 Task: Find connections with filter location Dabou with filter topic #Websitewith filter profile language Potuguese with filter current company Air India Limited with filter school B H Gardi College of Engineering & Technology with filter industry Paper and Forest Product Manufacturing with filter service category Corporate Law with filter keywords title Carpenter
Action: Mouse moved to (528, 67)
Screenshot: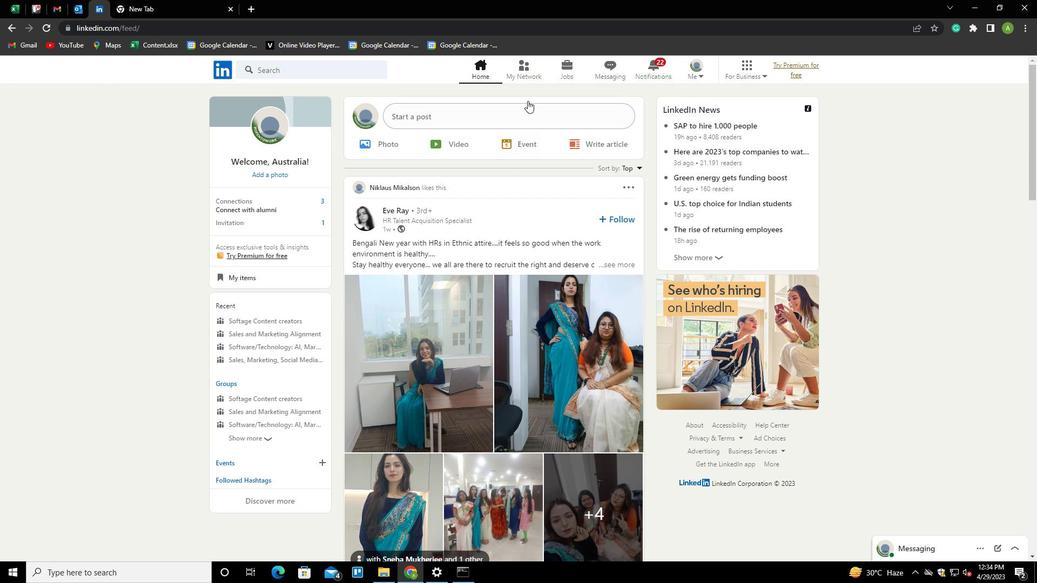 
Action: Mouse pressed left at (528, 67)
Screenshot: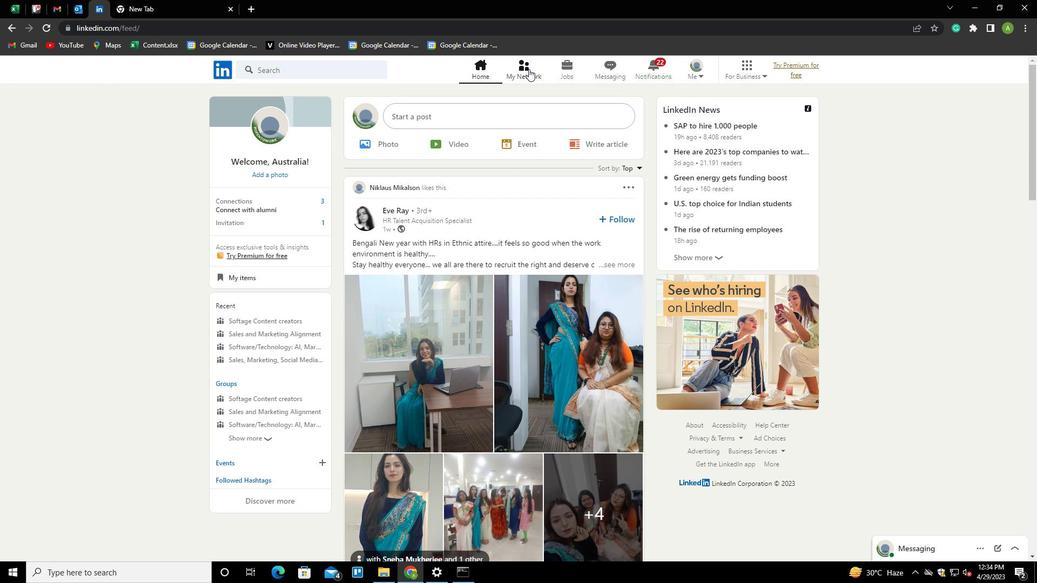 
Action: Mouse moved to (304, 129)
Screenshot: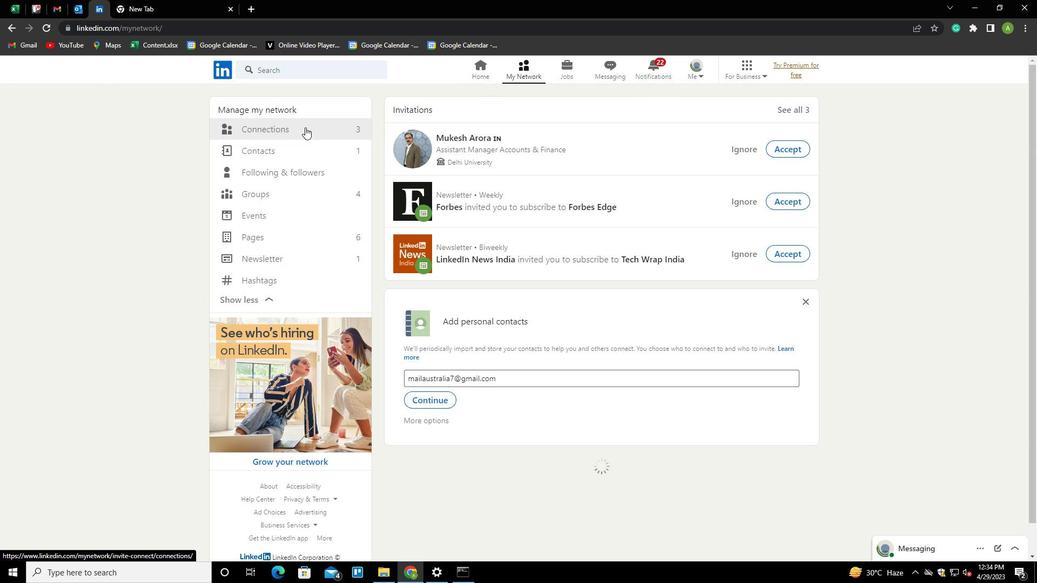
Action: Mouse pressed left at (304, 129)
Screenshot: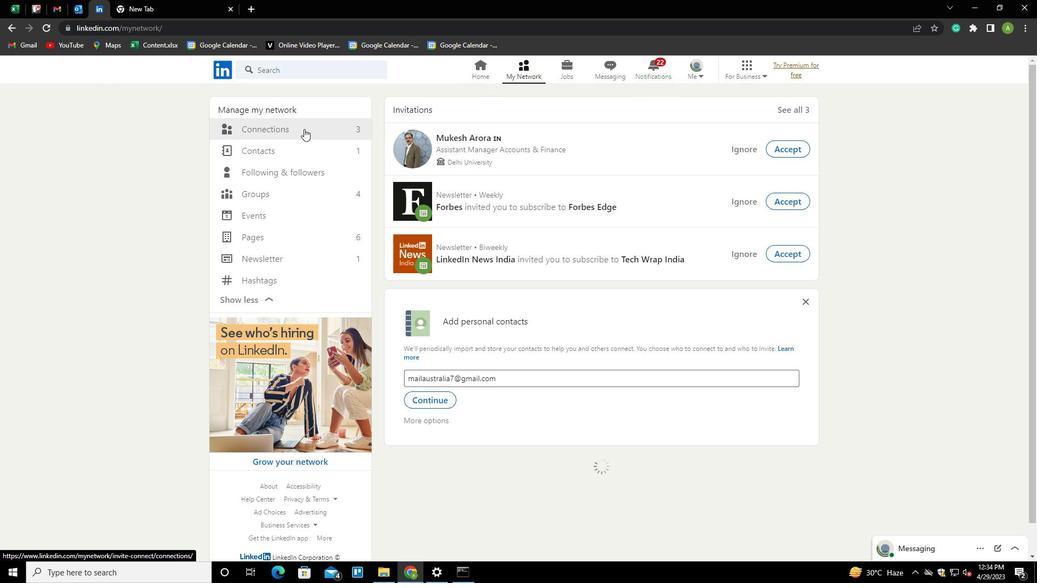 
Action: Mouse moved to (576, 130)
Screenshot: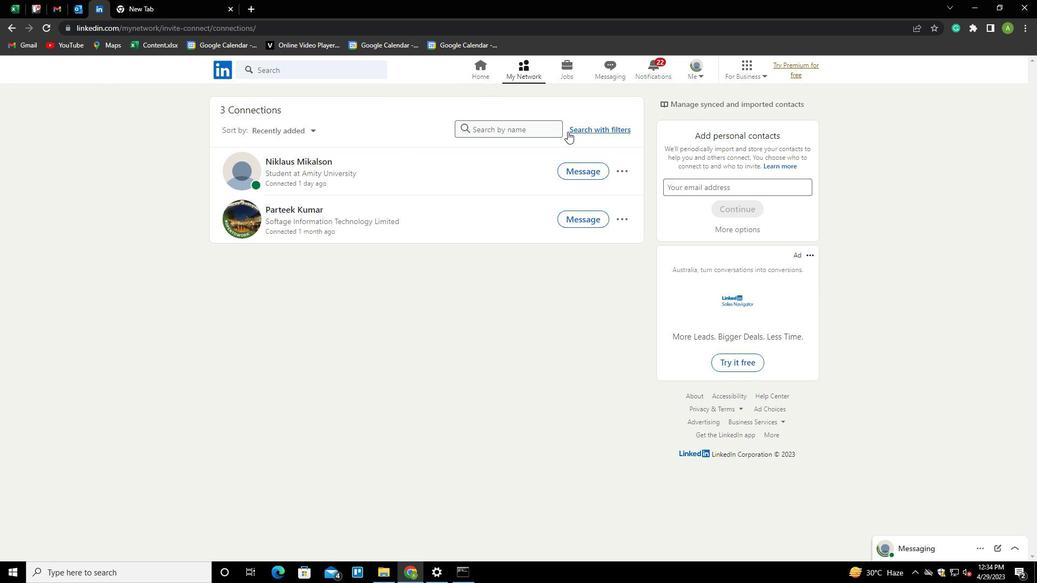 
Action: Mouse pressed left at (576, 130)
Screenshot: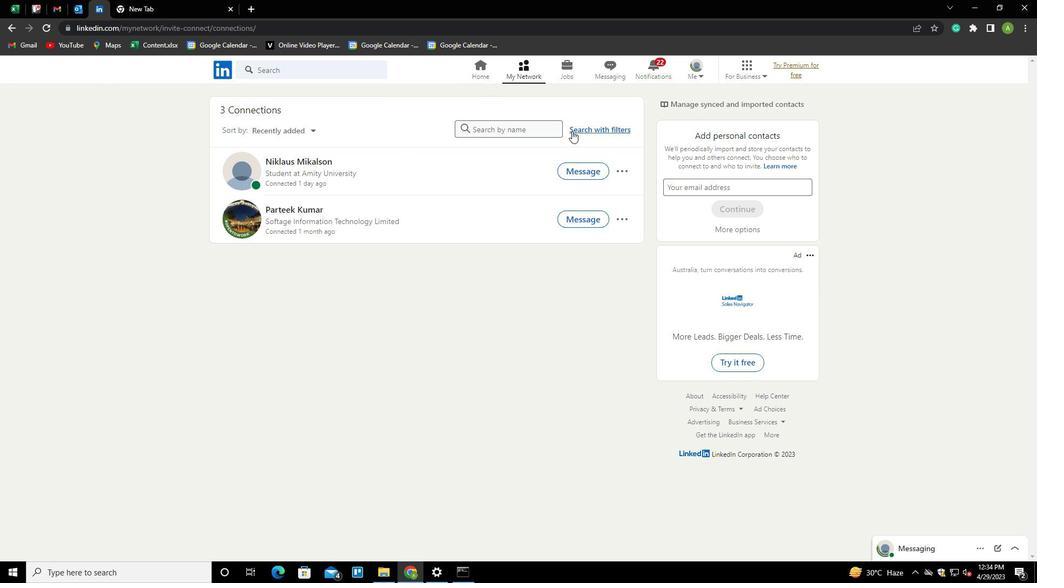 
Action: Mouse moved to (551, 102)
Screenshot: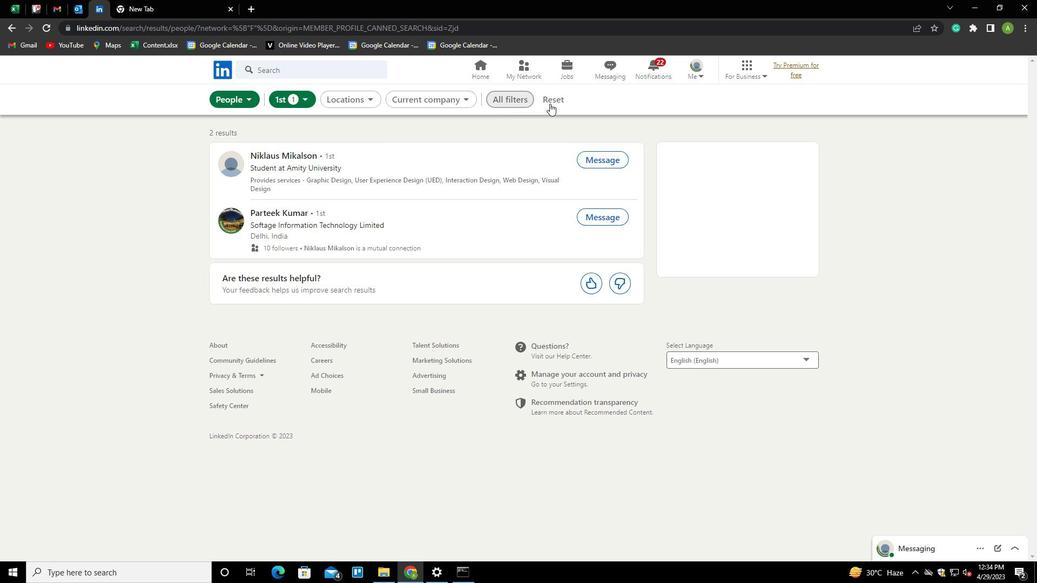 
Action: Mouse pressed left at (551, 102)
Screenshot: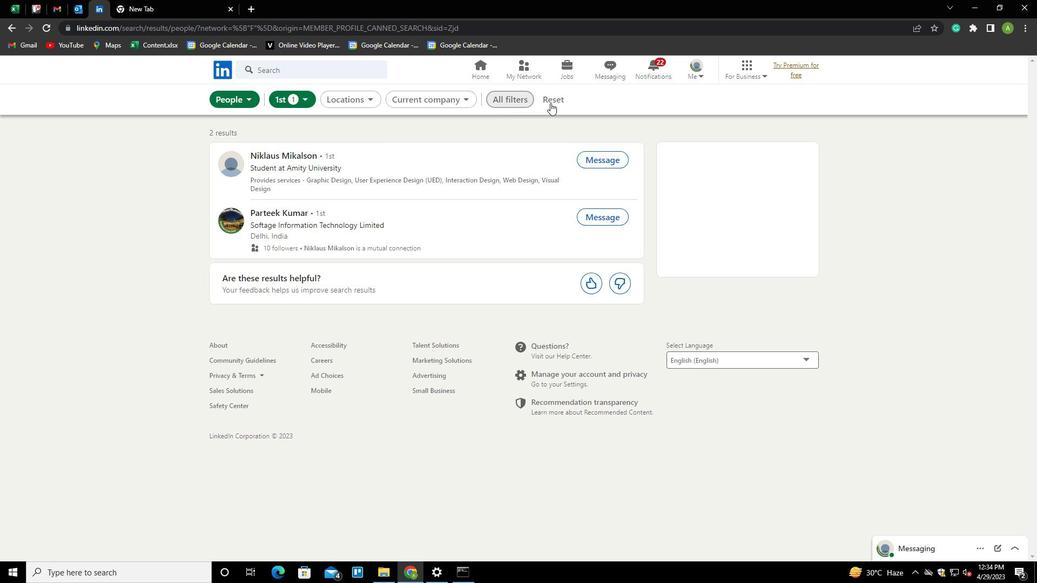 
Action: Mouse moved to (539, 98)
Screenshot: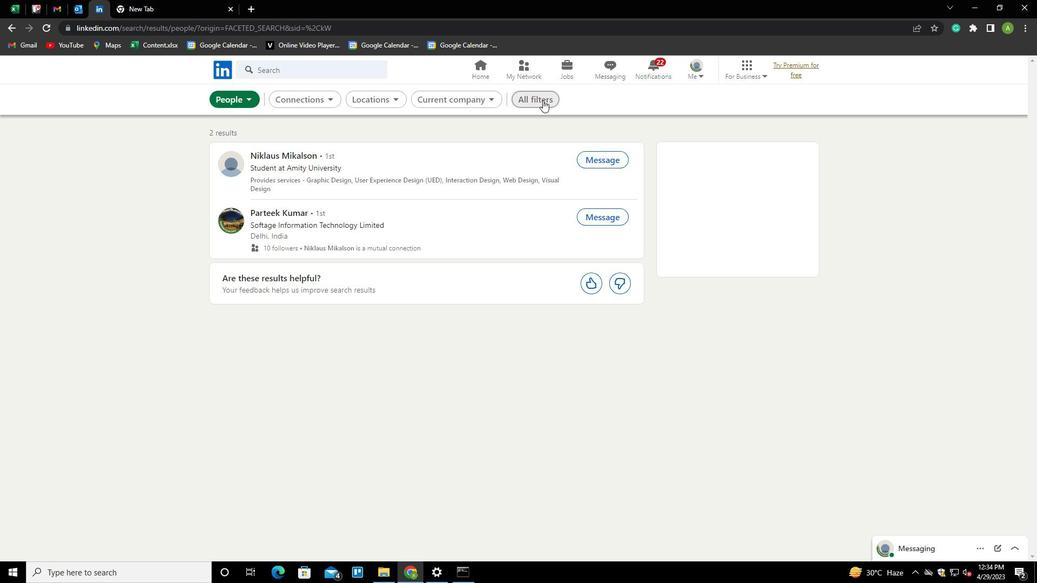 
Action: Mouse pressed left at (539, 98)
Screenshot: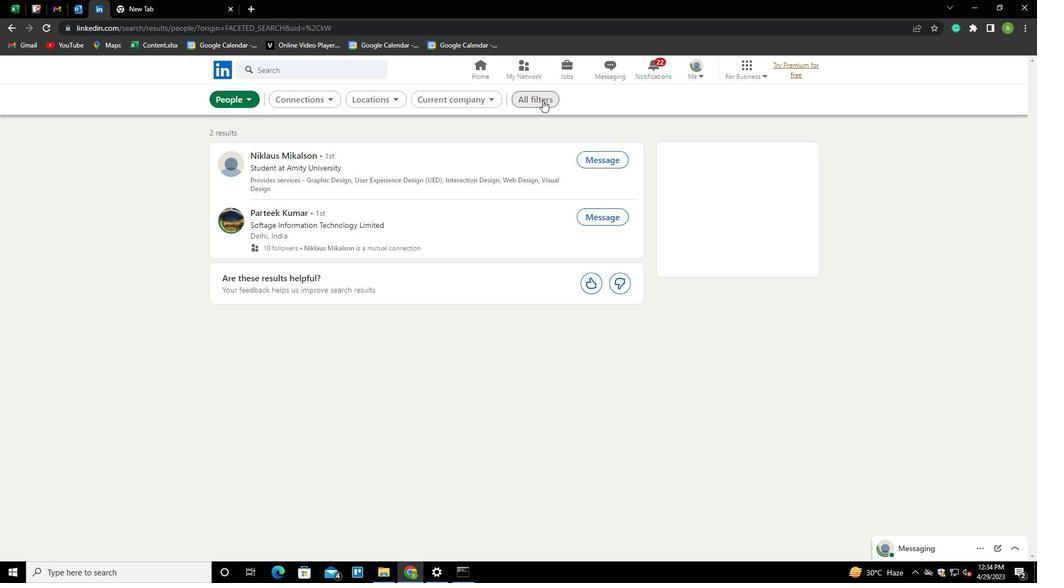 
Action: Mouse moved to (848, 299)
Screenshot: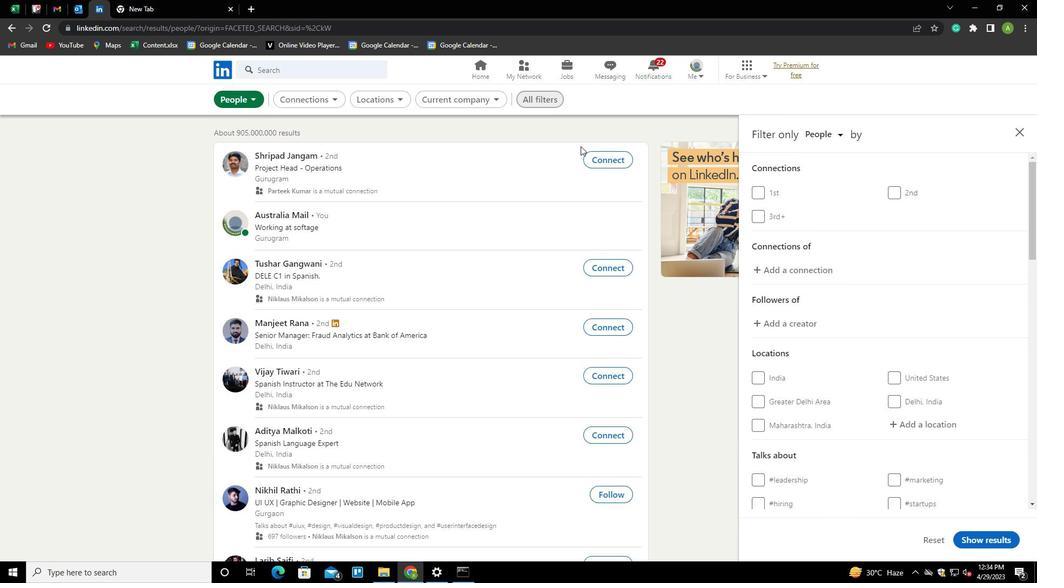 
Action: Mouse scrolled (848, 299) with delta (0, 0)
Screenshot: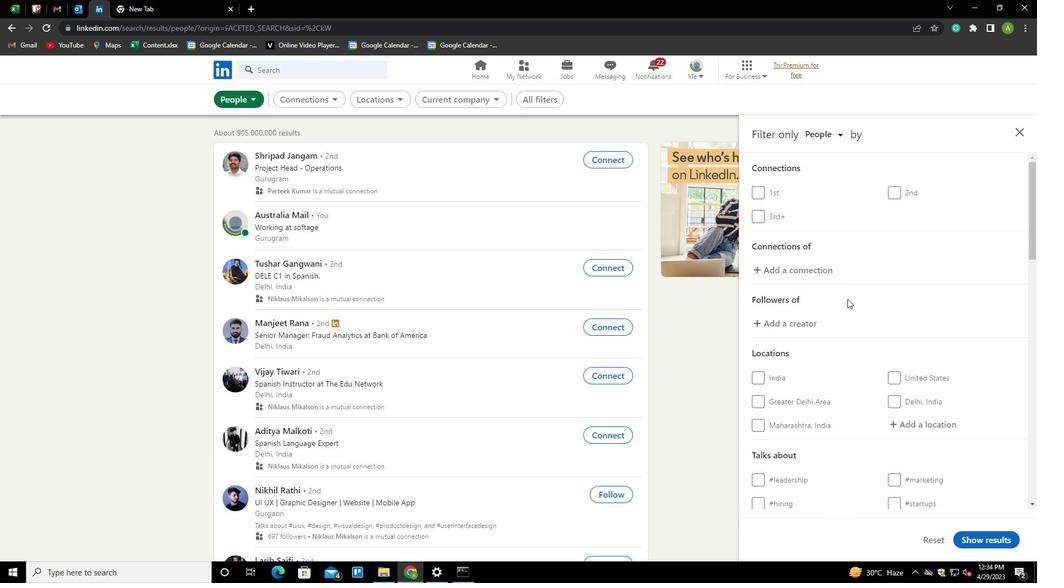 
Action: Mouse scrolled (848, 299) with delta (0, 0)
Screenshot: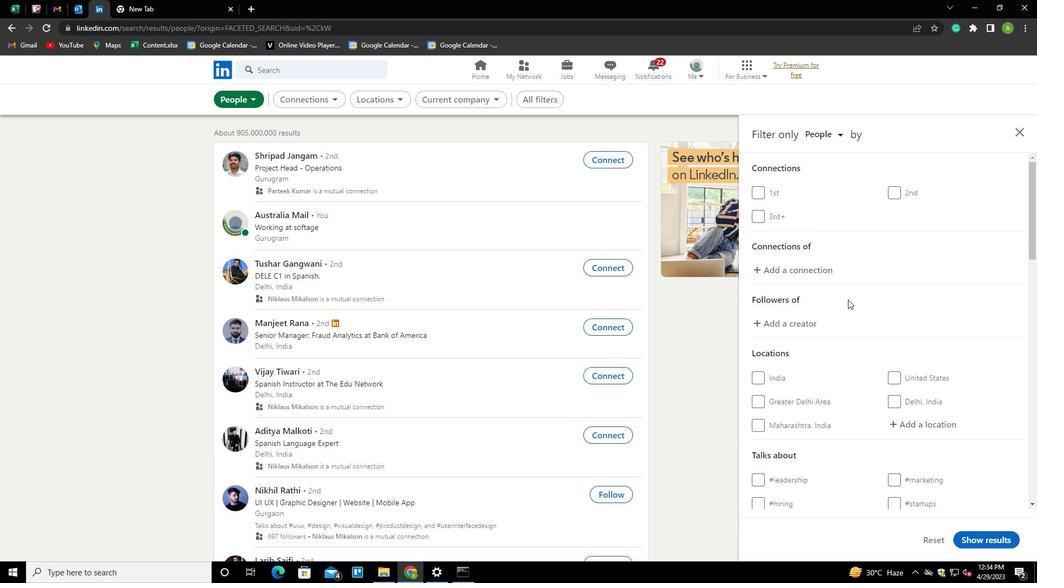 
Action: Mouse scrolled (848, 299) with delta (0, 0)
Screenshot: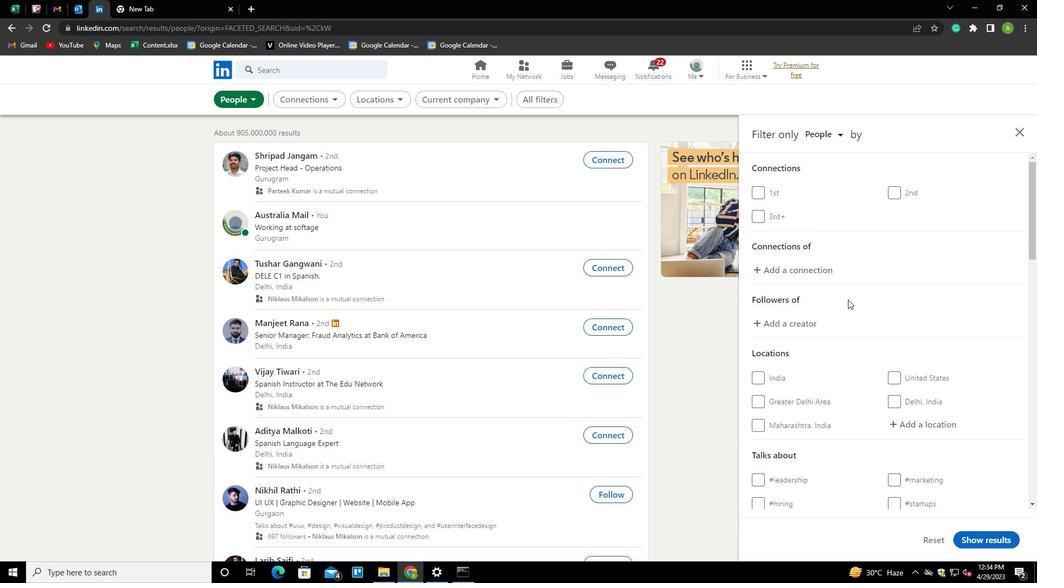 
Action: Mouse scrolled (848, 299) with delta (0, 0)
Screenshot: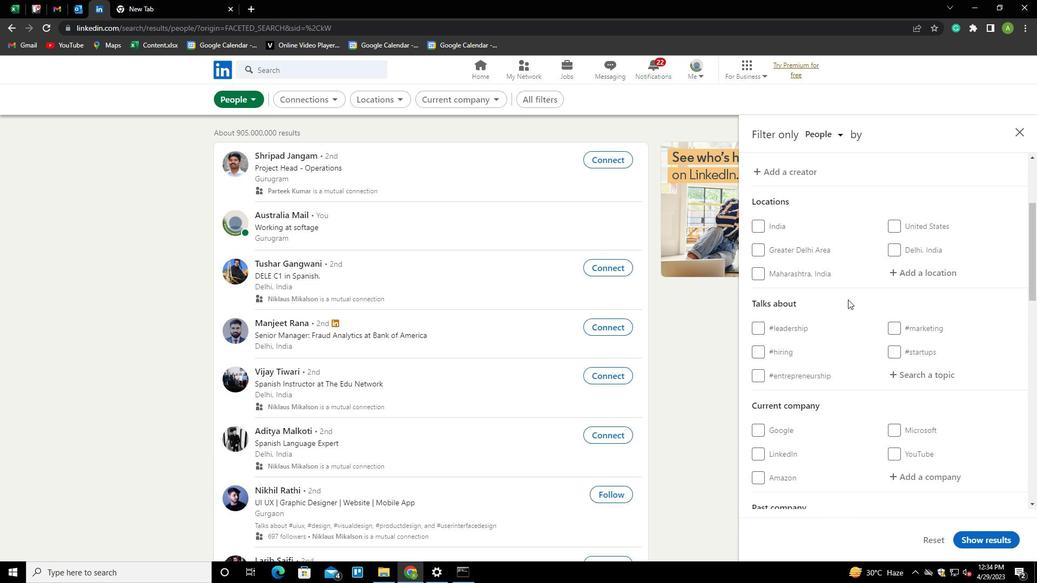 
Action: Mouse moved to (906, 209)
Screenshot: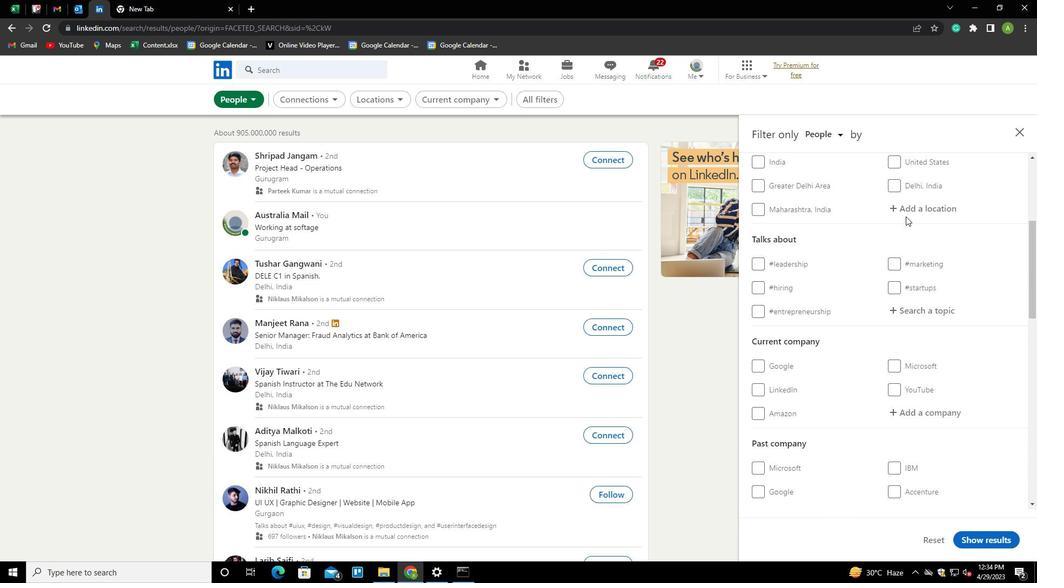 
Action: Mouse pressed left at (906, 209)
Screenshot: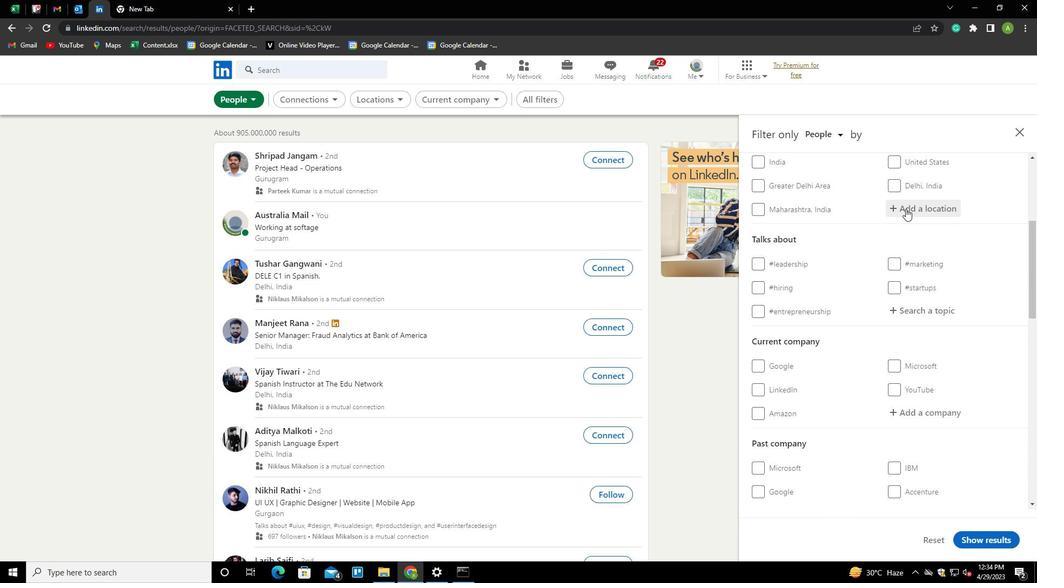 
Action: Mouse moved to (914, 212)
Screenshot: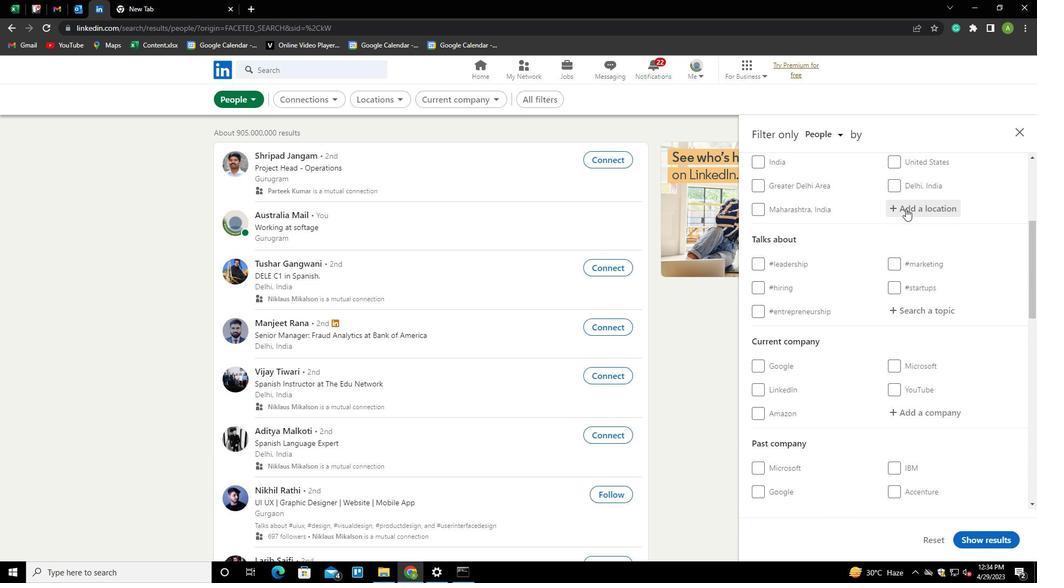 
Action: Mouse pressed left at (914, 212)
Screenshot: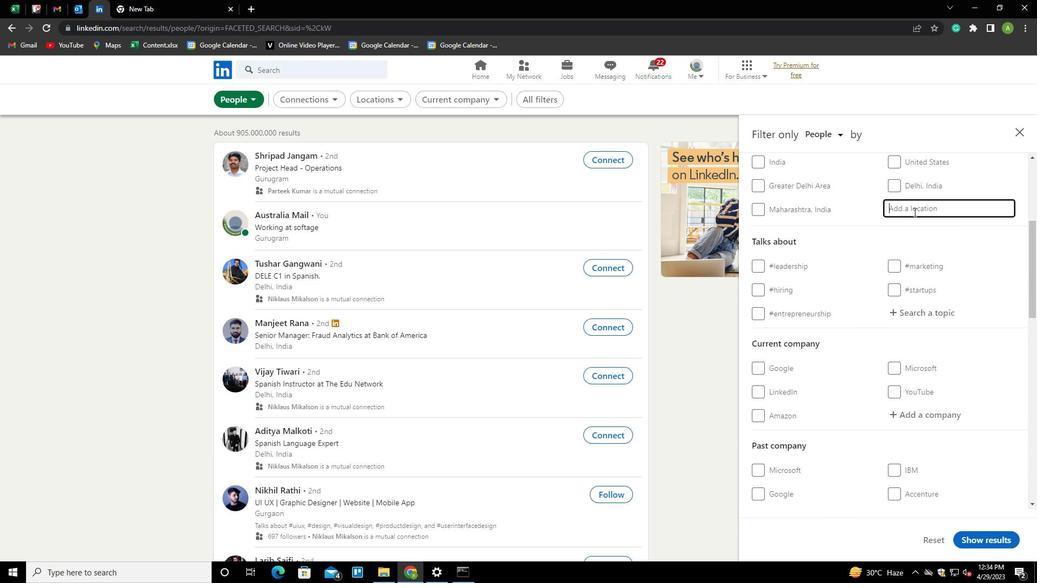 
Action: Key pressed <Key.shift>DABOU
Screenshot: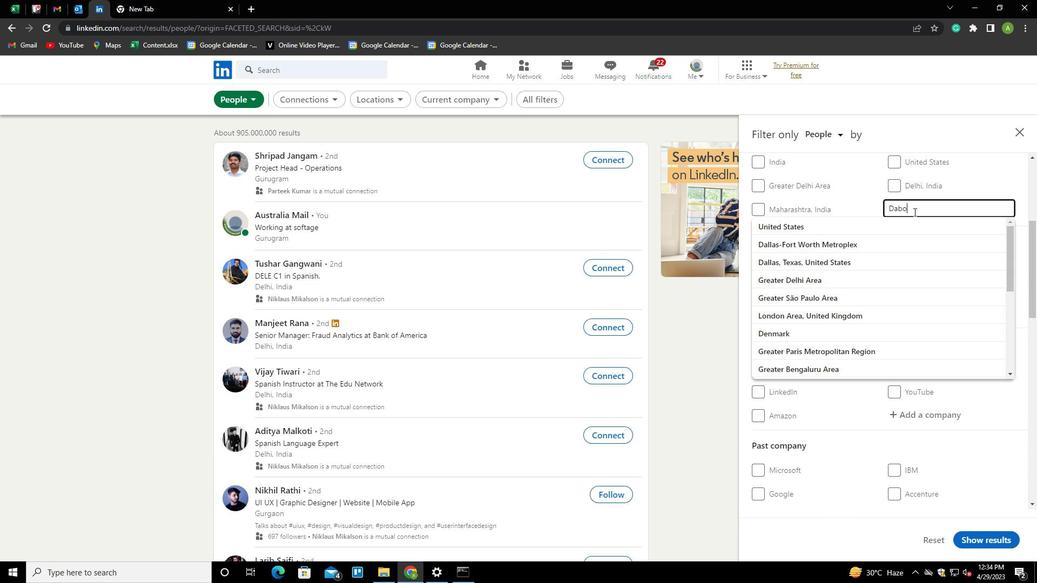 
Action: Mouse moved to (994, 178)
Screenshot: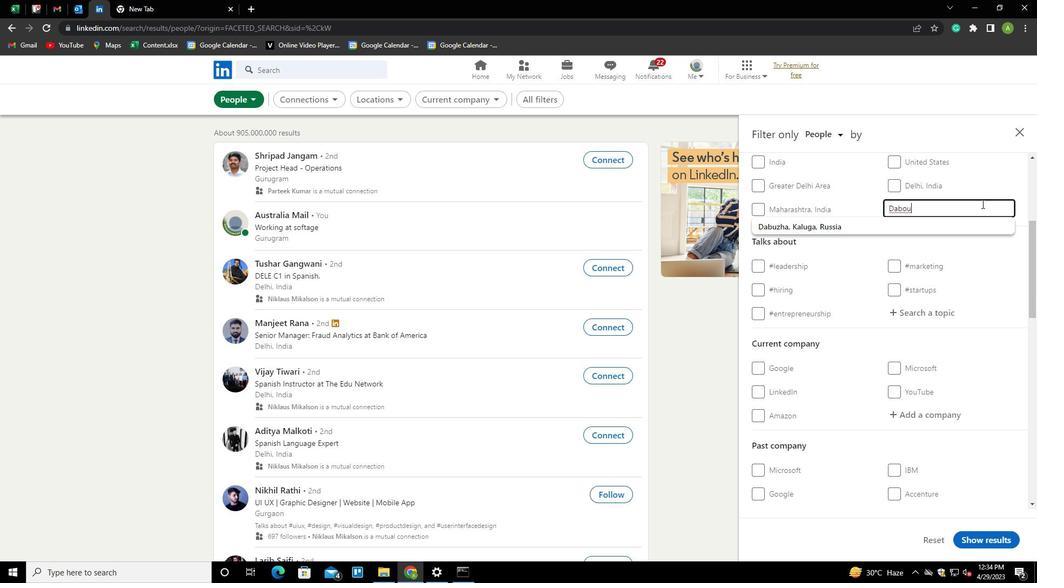 
Action: Mouse pressed left at (994, 178)
Screenshot: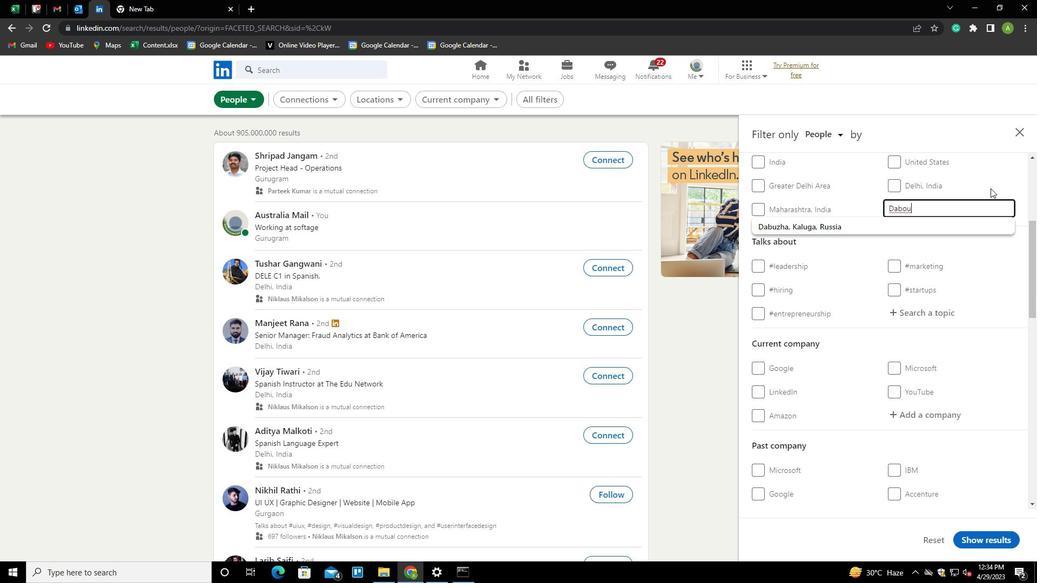 
Action: Mouse moved to (956, 311)
Screenshot: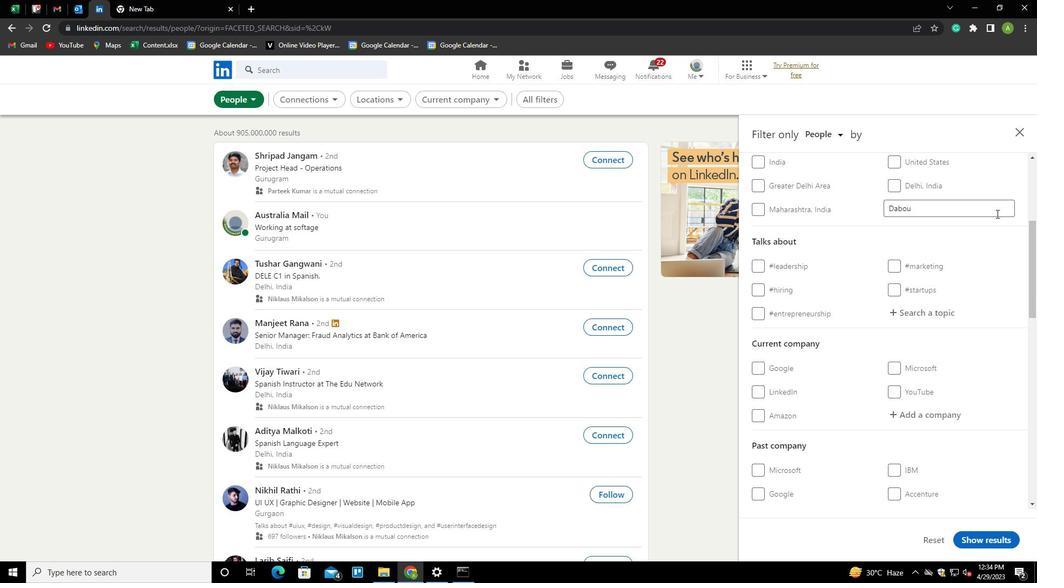 
Action: Mouse scrolled (956, 310) with delta (0, 0)
Screenshot: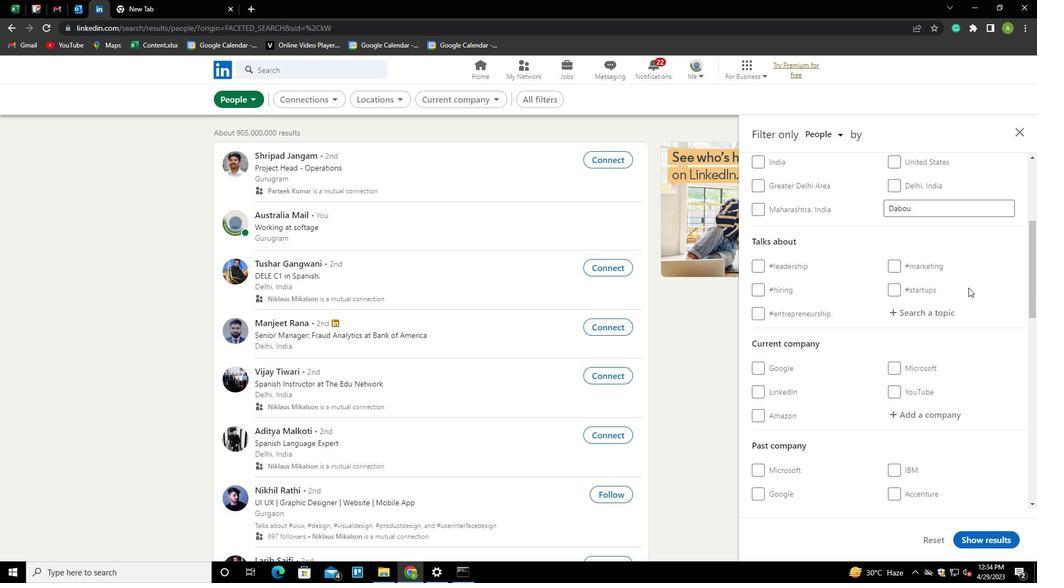 
Action: Mouse moved to (923, 263)
Screenshot: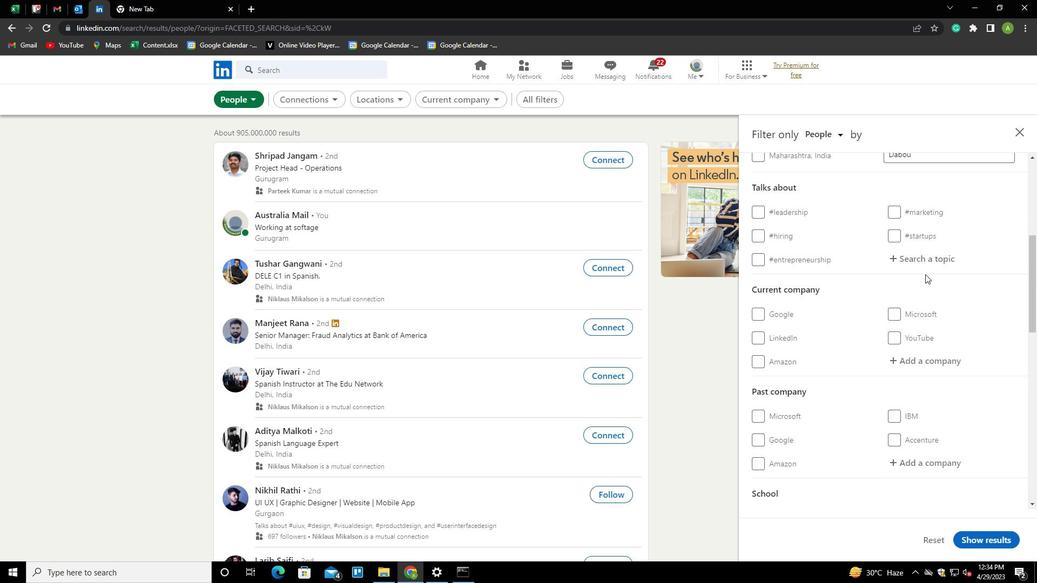 
Action: Mouse pressed left at (923, 263)
Screenshot: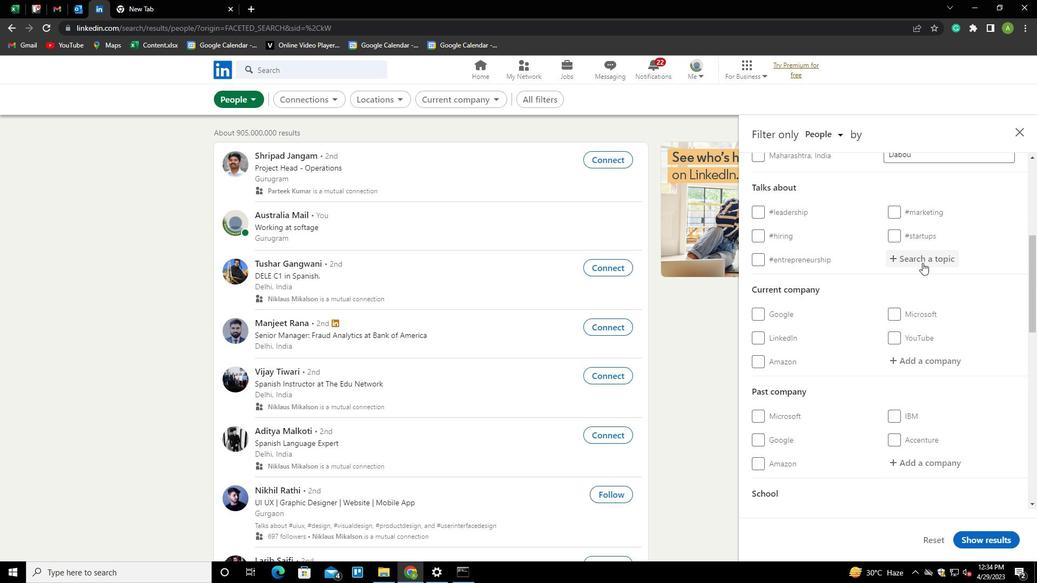 
Action: Mouse moved to (930, 259)
Screenshot: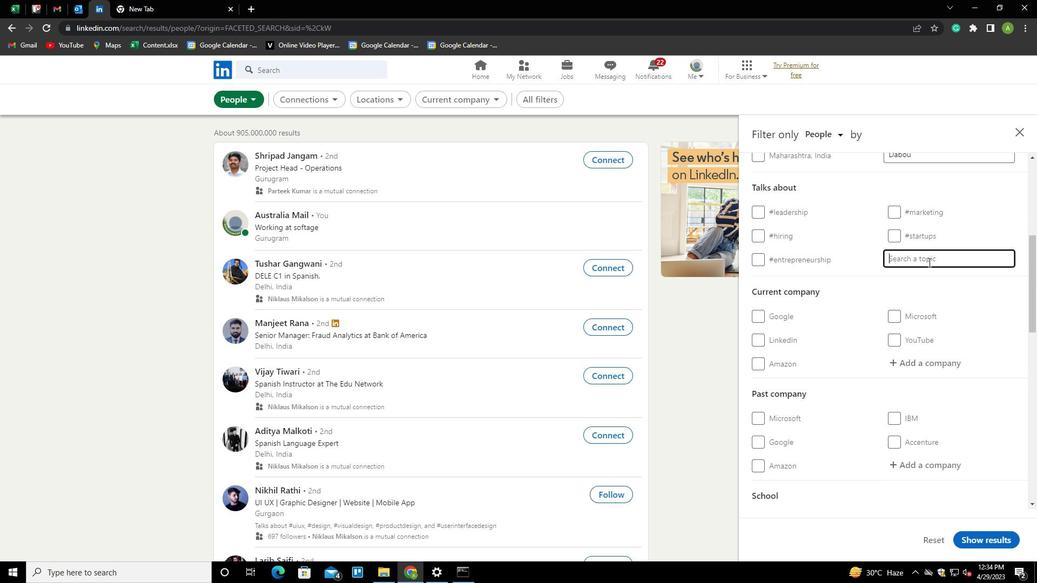 
Action: Mouse pressed left at (930, 259)
Screenshot: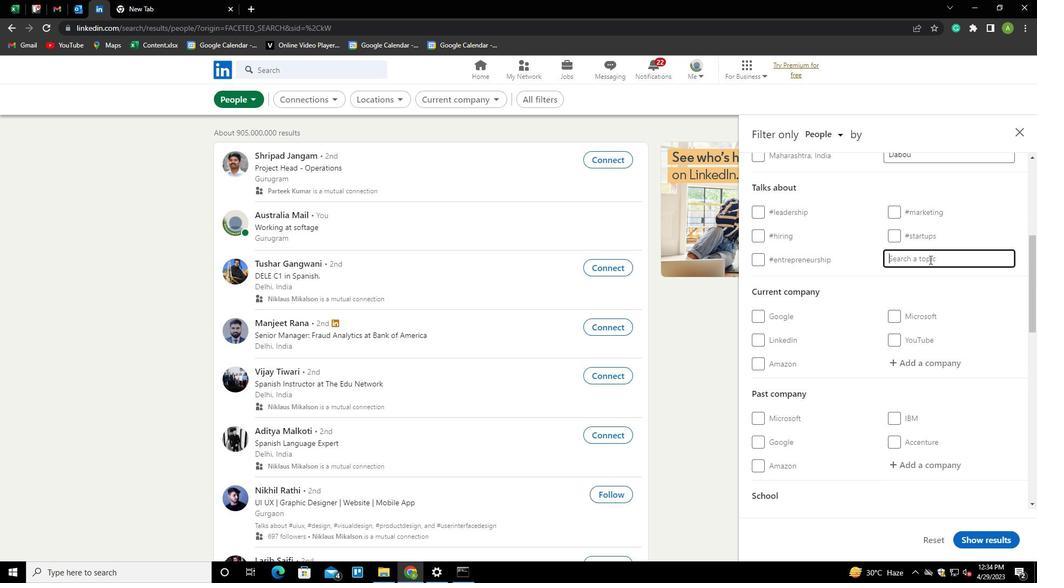 
Action: Key pressed <Key.shift>WEBSITE<Key.down><Key.enter>
Screenshot: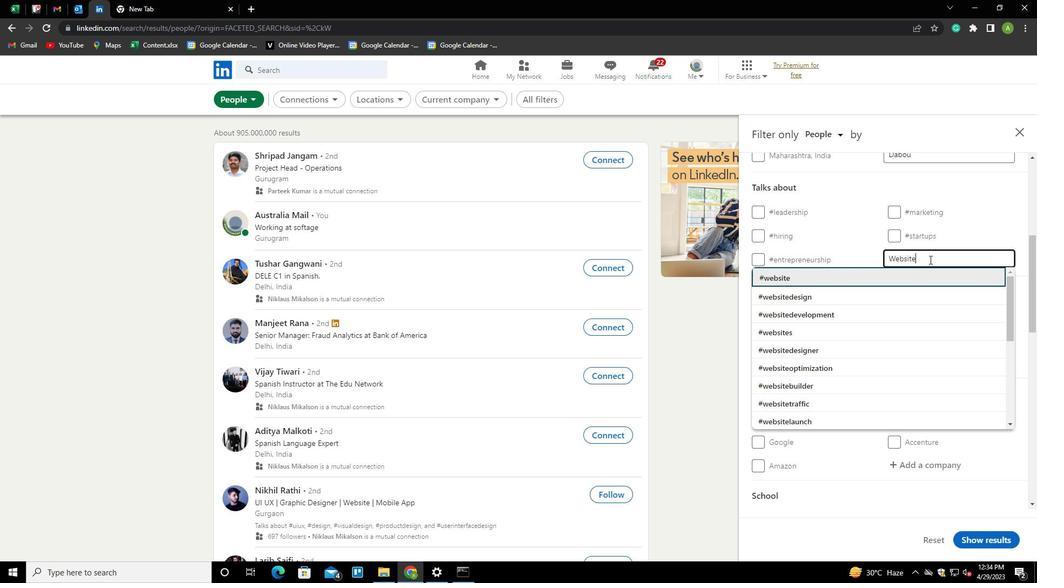 
Action: Mouse scrolled (930, 259) with delta (0, 0)
Screenshot: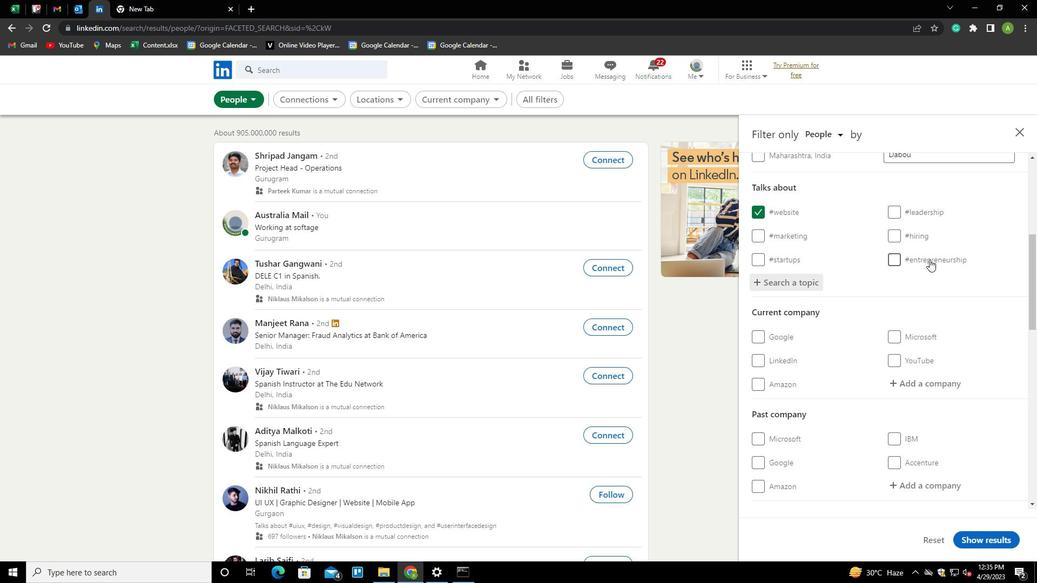 
Action: Mouse scrolled (930, 259) with delta (0, 0)
Screenshot: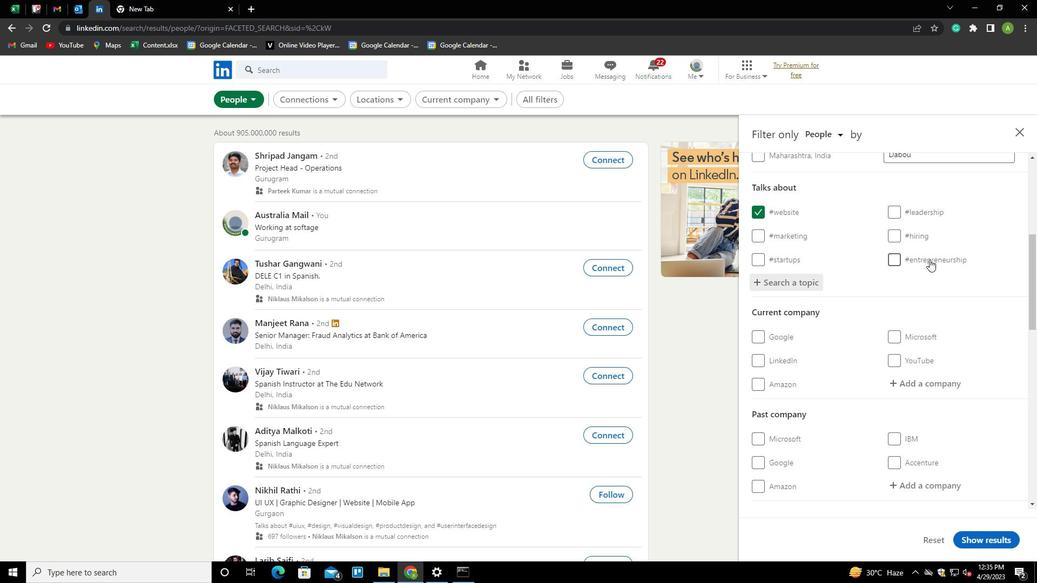 
Action: Mouse scrolled (930, 259) with delta (0, 0)
Screenshot: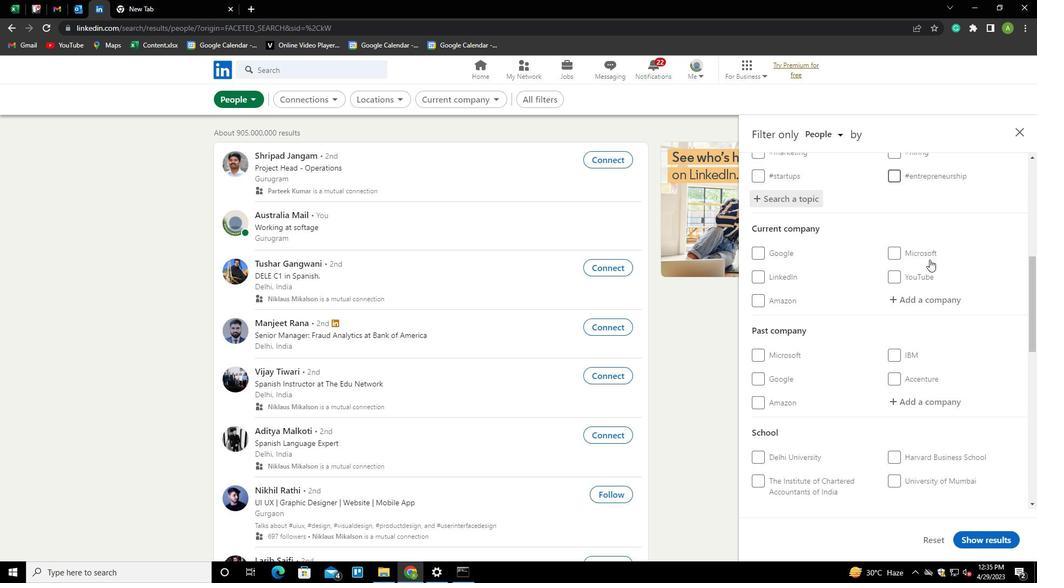 
Action: Mouse scrolled (930, 259) with delta (0, 0)
Screenshot: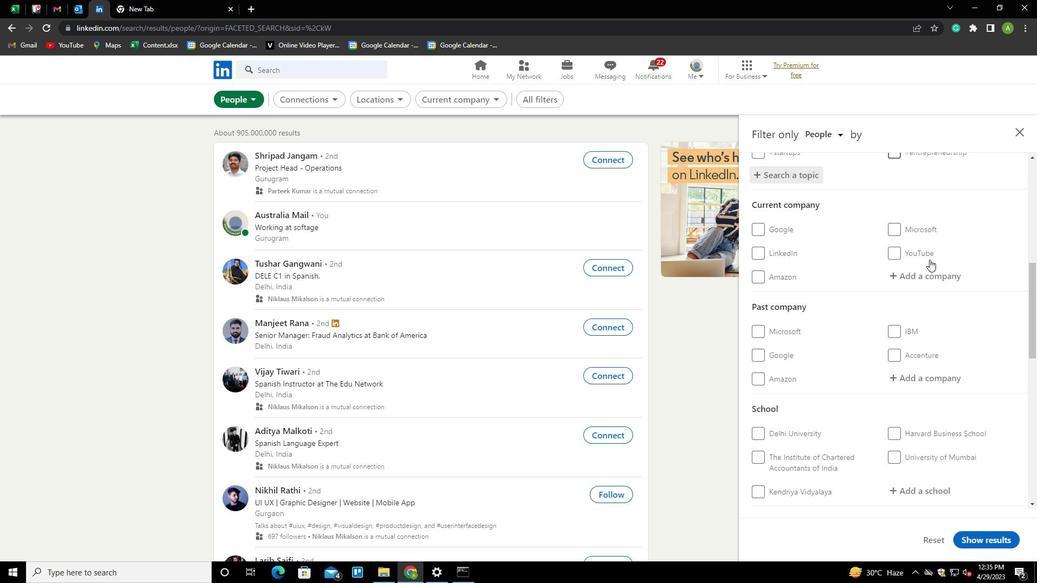 
Action: Mouse scrolled (930, 259) with delta (0, 0)
Screenshot: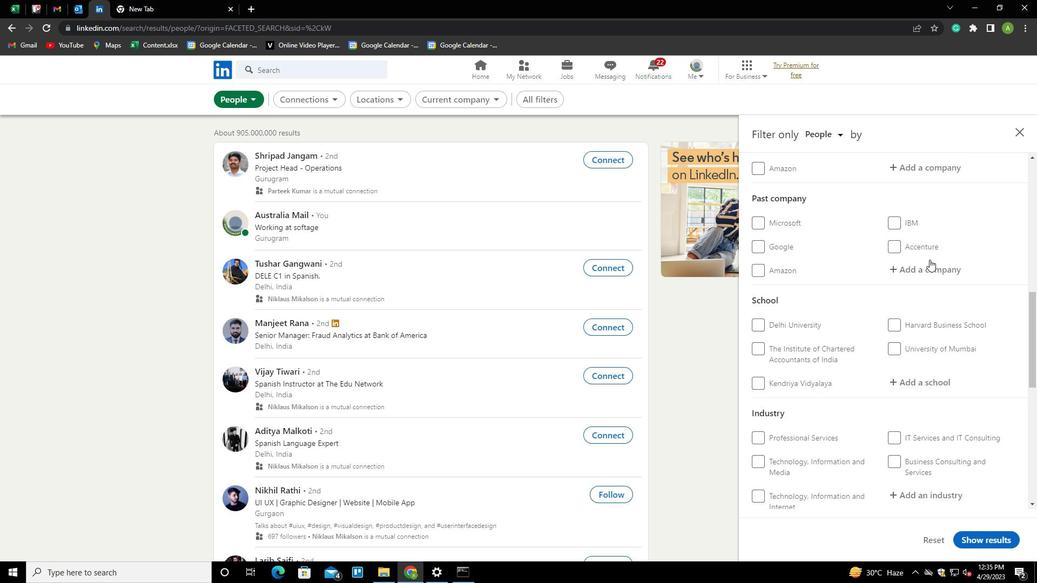 
Action: Mouse scrolled (930, 259) with delta (0, 0)
Screenshot: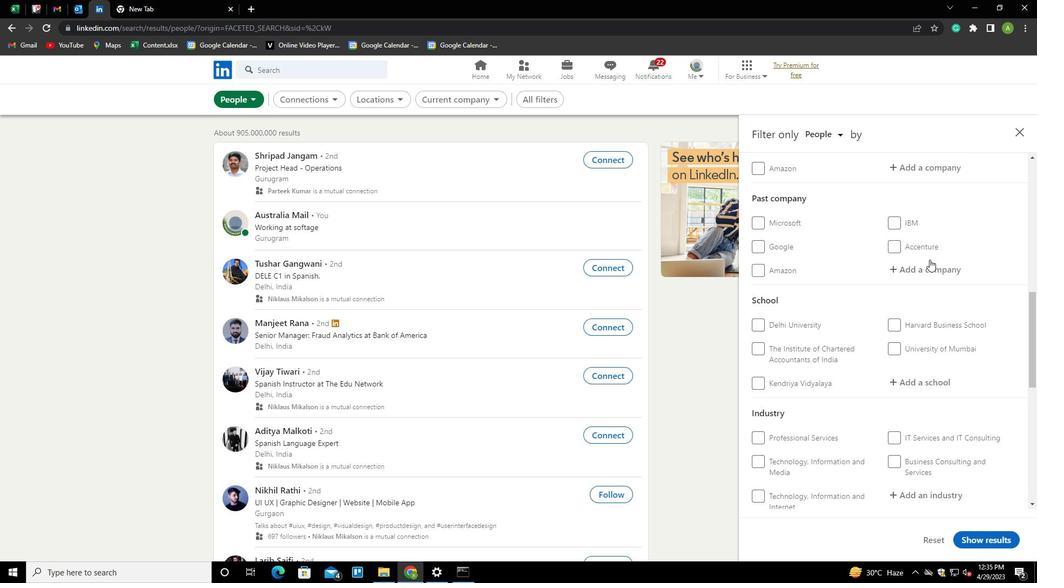 
Action: Mouse scrolled (930, 259) with delta (0, 0)
Screenshot: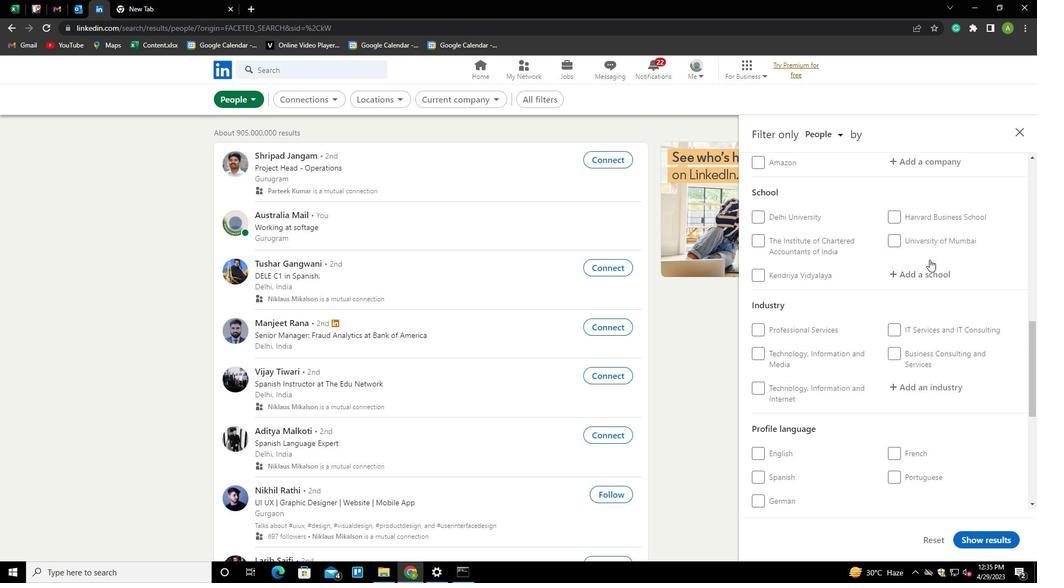 
Action: Mouse scrolled (930, 259) with delta (0, 0)
Screenshot: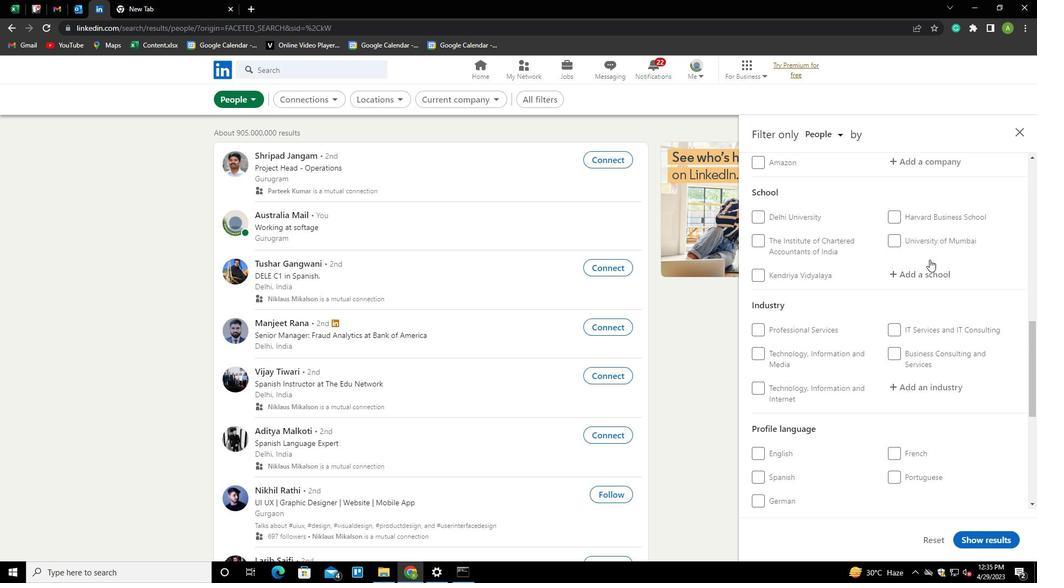 
Action: Mouse moved to (910, 372)
Screenshot: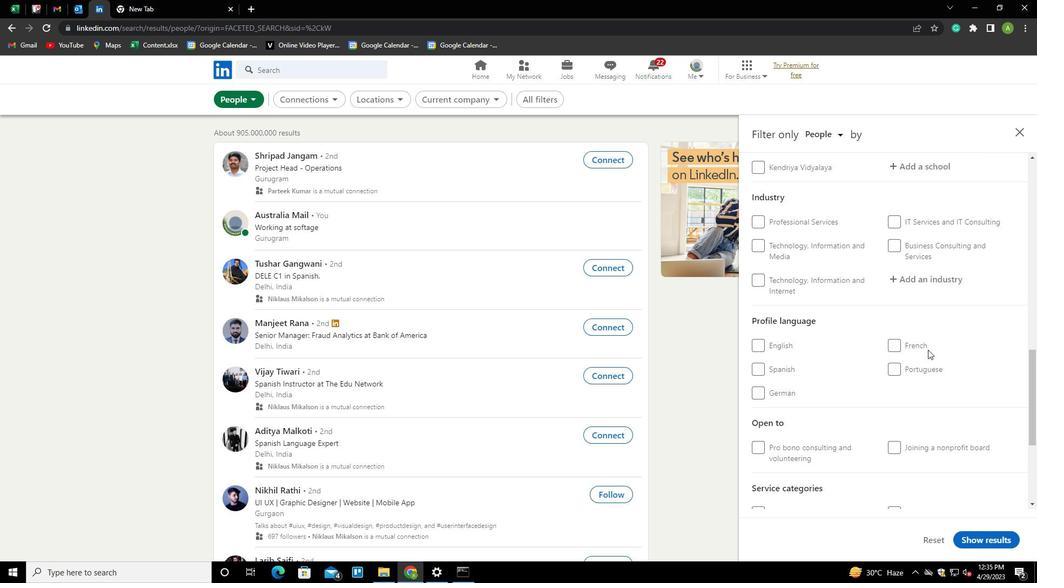 
Action: Mouse pressed left at (910, 372)
Screenshot: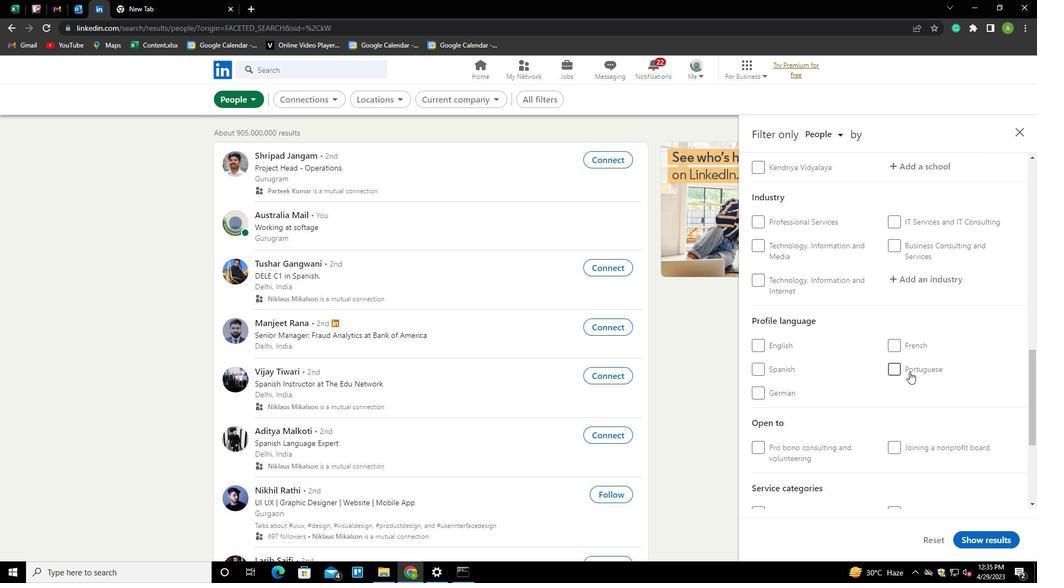 
Action: Mouse moved to (947, 358)
Screenshot: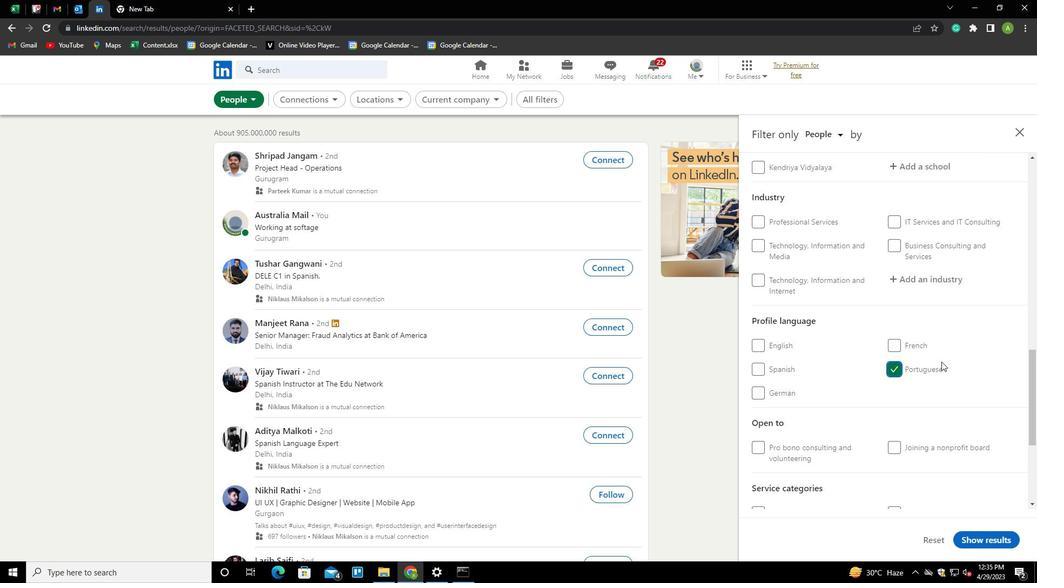
Action: Mouse scrolled (947, 359) with delta (0, 0)
Screenshot: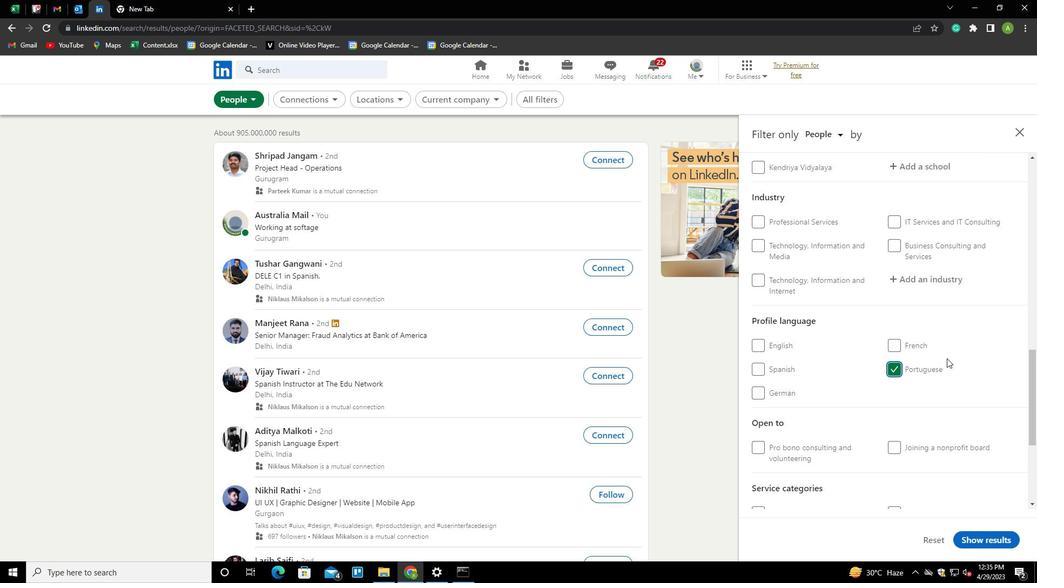 
Action: Mouse scrolled (947, 359) with delta (0, 0)
Screenshot: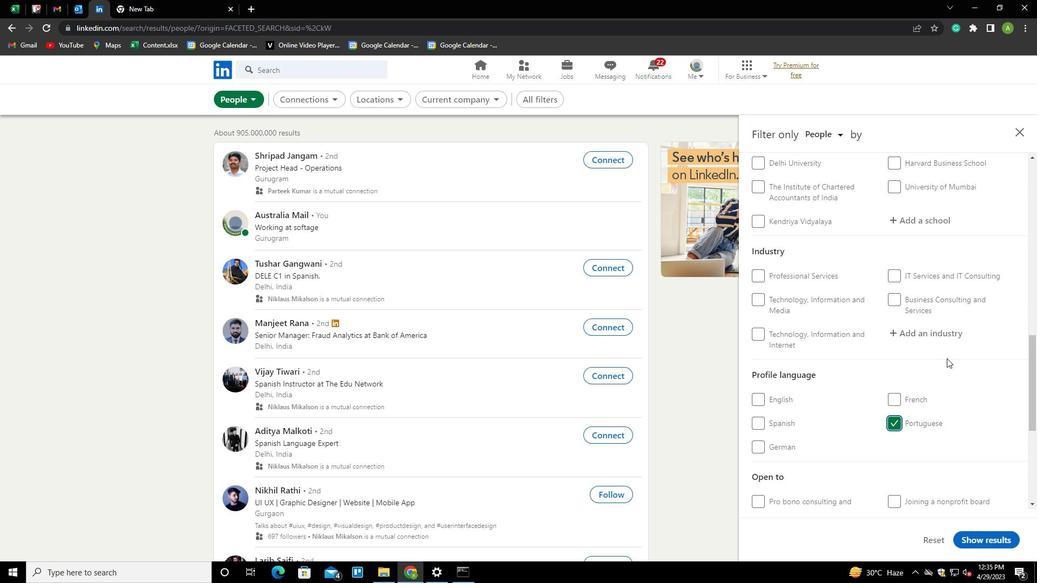 
Action: Mouse scrolled (947, 359) with delta (0, 0)
Screenshot: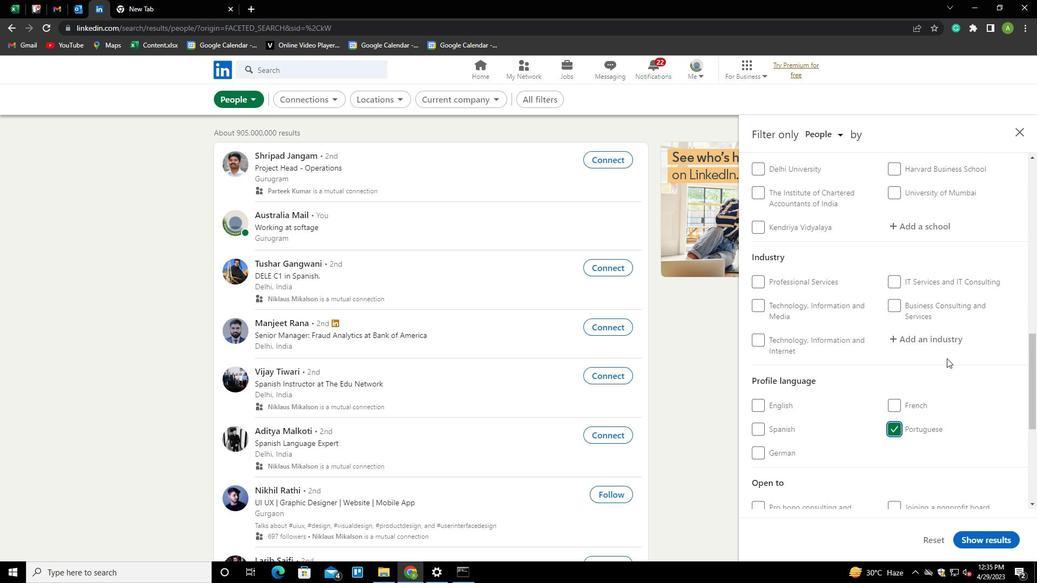 
Action: Mouse scrolled (947, 359) with delta (0, 0)
Screenshot: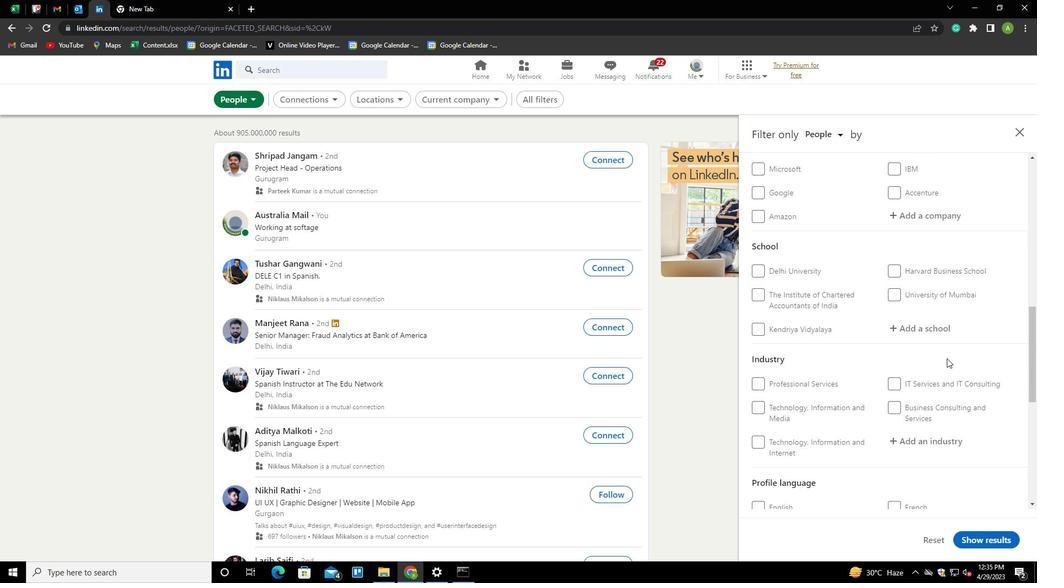 
Action: Mouse scrolled (947, 359) with delta (0, 0)
Screenshot: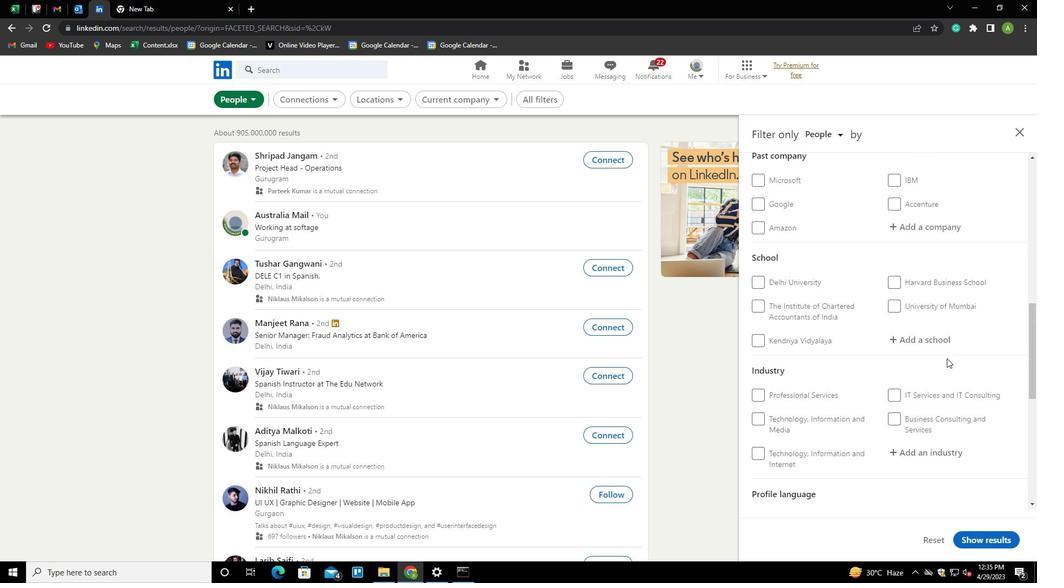 
Action: Mouse scrolled (947, 359) with delta (0, 0)
Screenshot: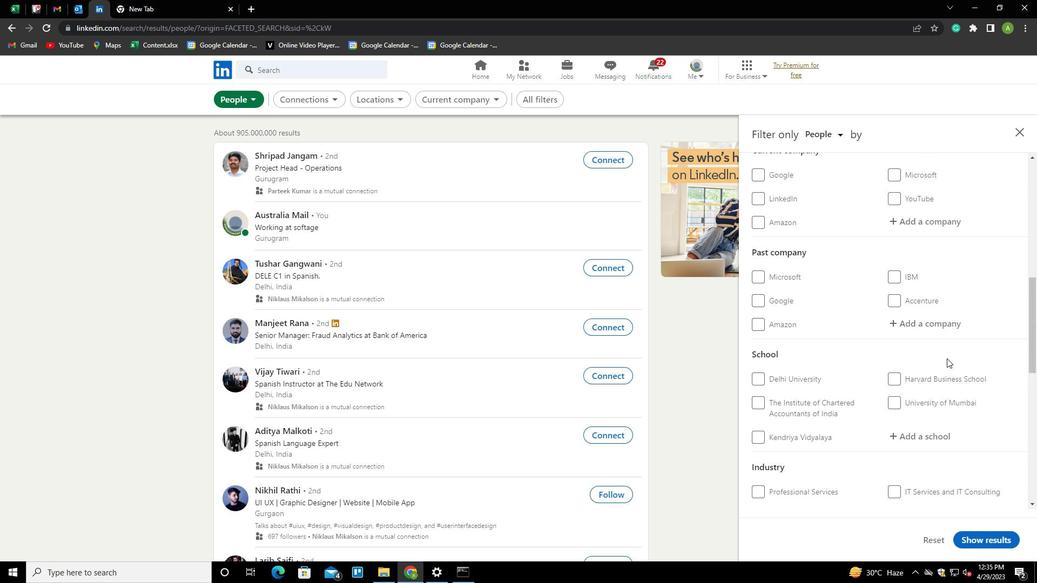 
Action: Mouse scrolled (947, 359) with delta (0, 0)
Screenshot: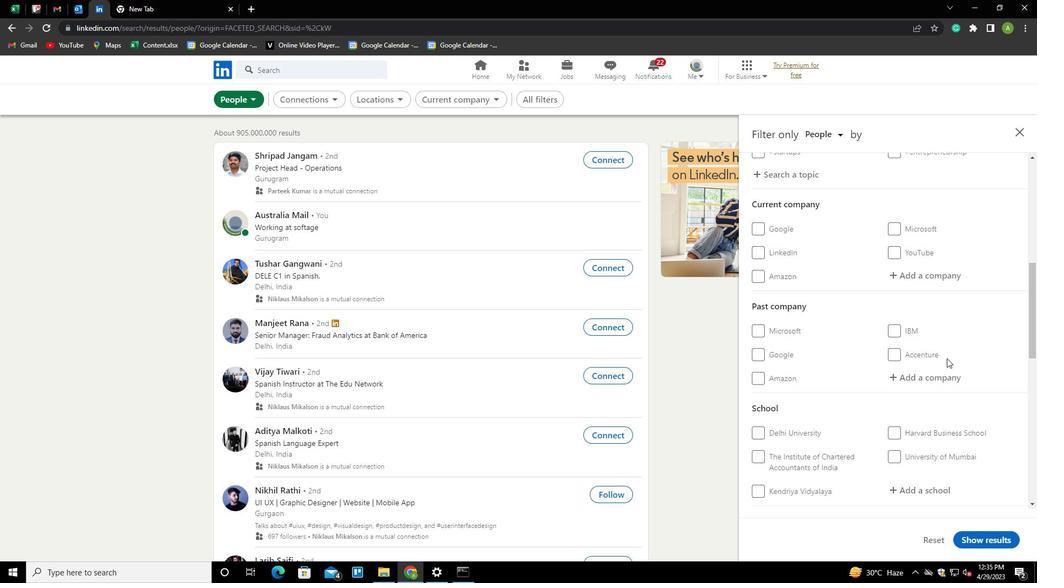 
Action: Mouse scrolled (947, 359) with delta (0, 0)
Screenshot: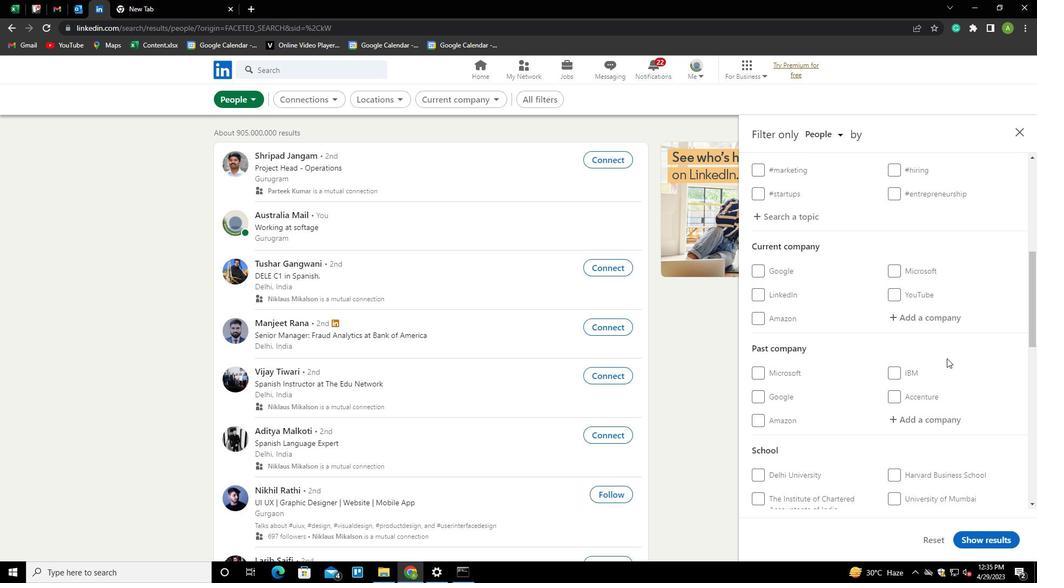 
Action: Mouse moved to (938, 378)
Screenshot: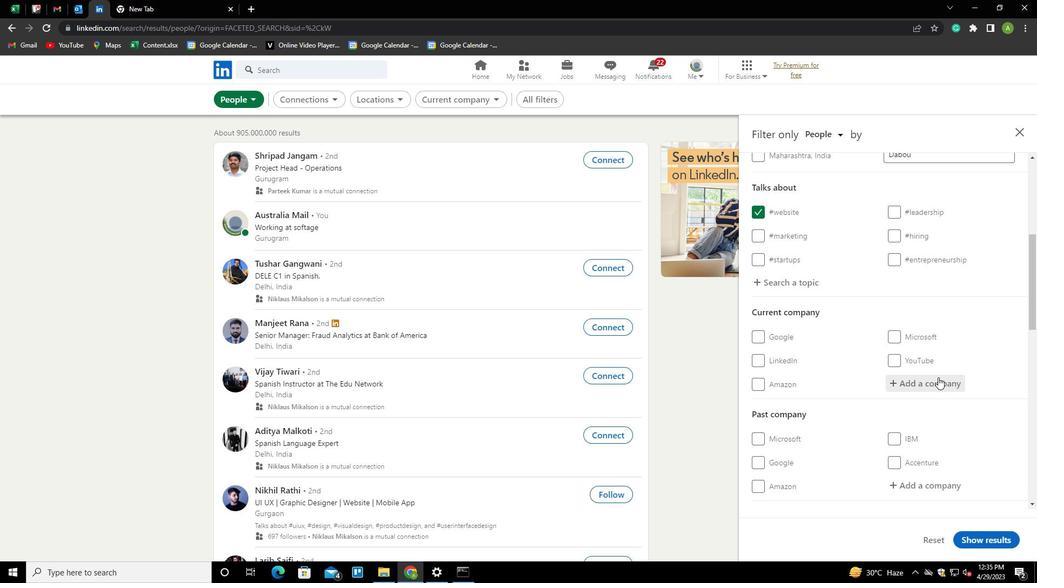 
Action: Mouse pressed left at (938, 378)
Screenshot: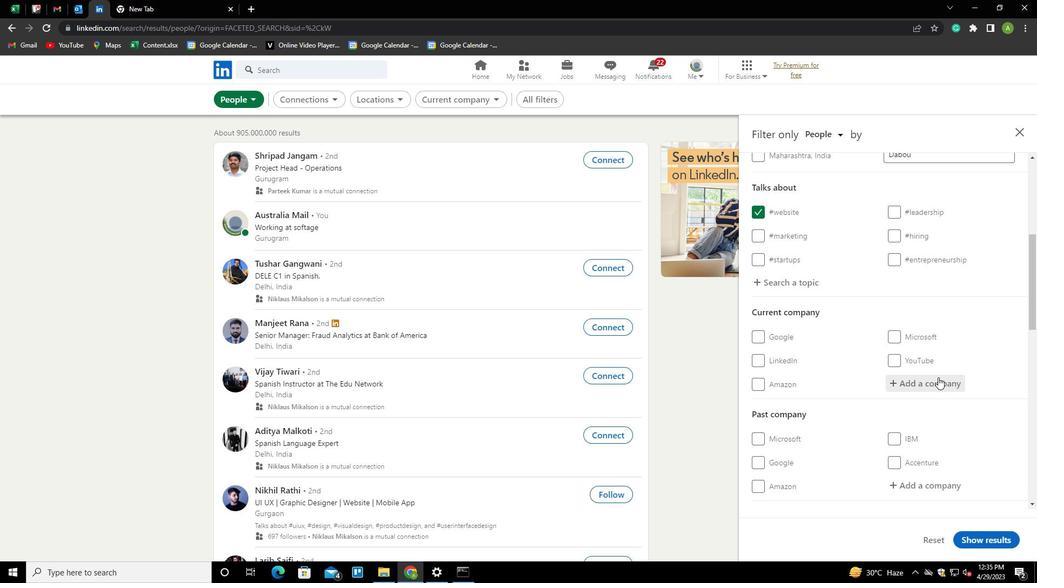 
Action: Key pressed <Key.shift>AIR<Key.space><Key.shift>IND<Key.backspace><Key.backspace>NDIA<Key.down><Key.enter>
Screenshot: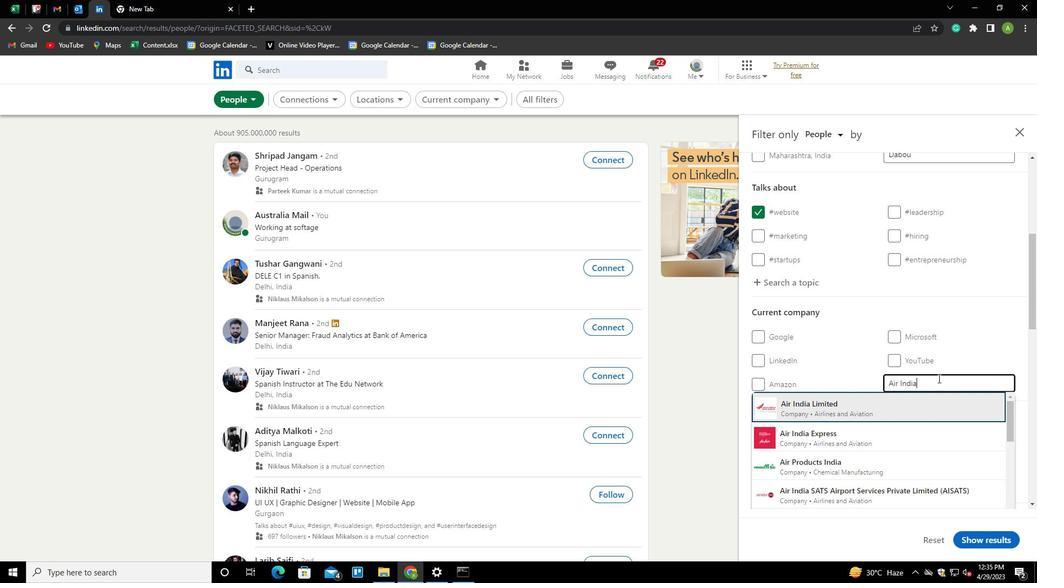 
Action: Mouse scrolled (938, 378) with delta (0, 0)
Screenshot: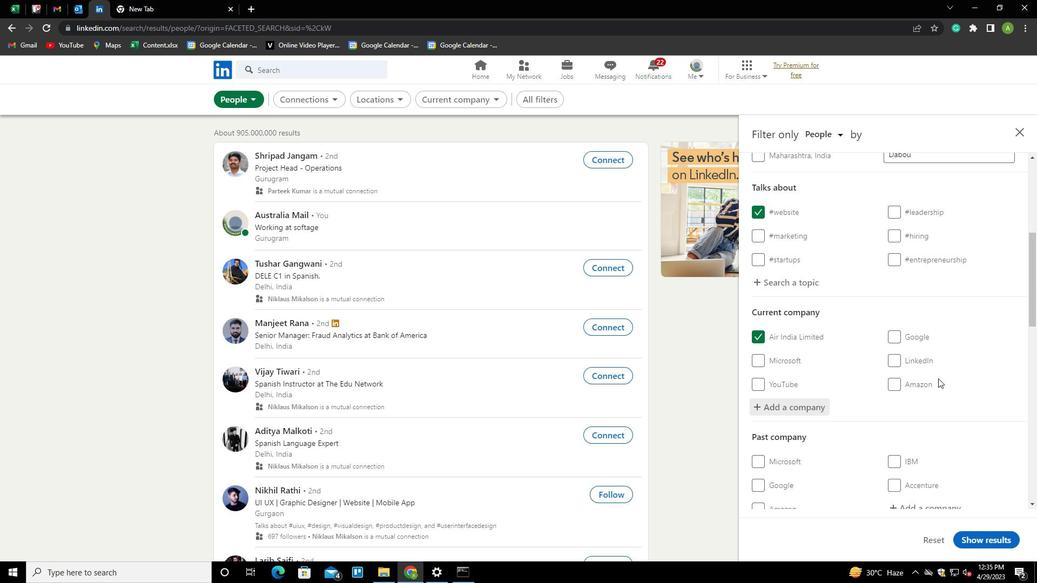 
Action: Mouse scrolled (938, 378) with delta (0, 0)
Screenshot: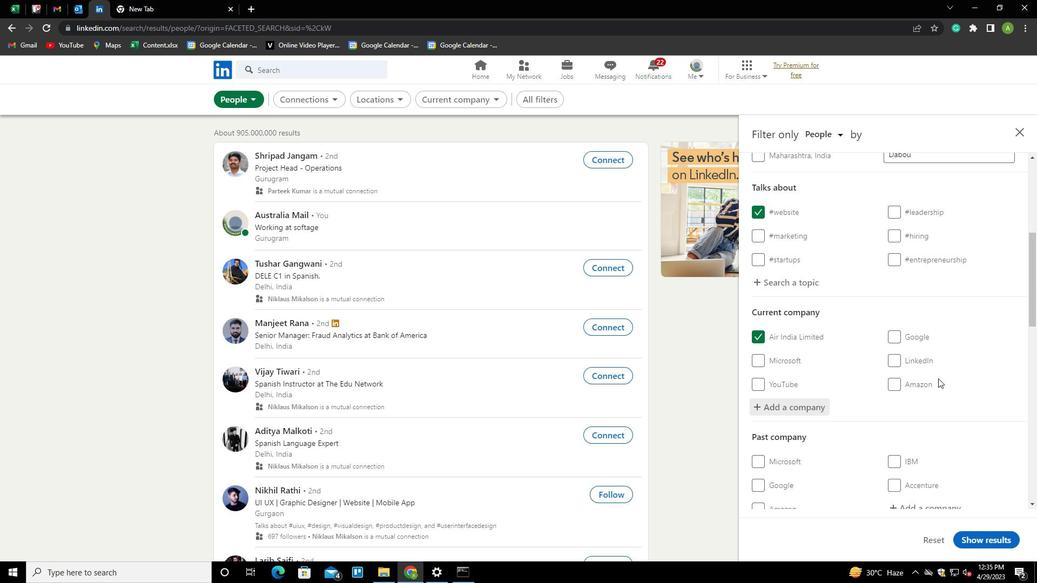 
Action: Mouse scrolled (938, 378) with delta (0, 0)
Screenshot: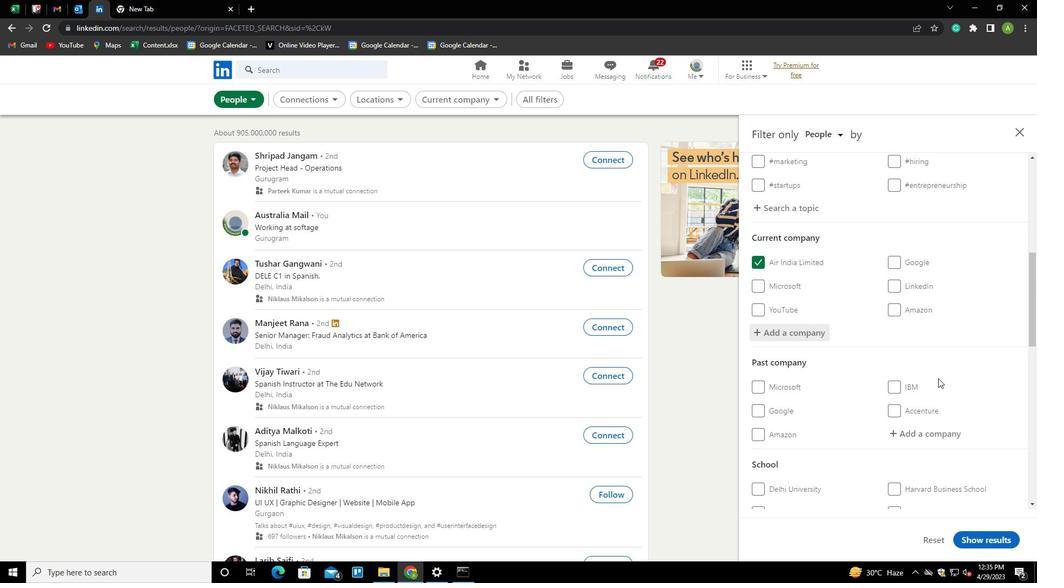 
Action: Mouse scrolled (938, 378) with delta (0, 0)
Screenshot: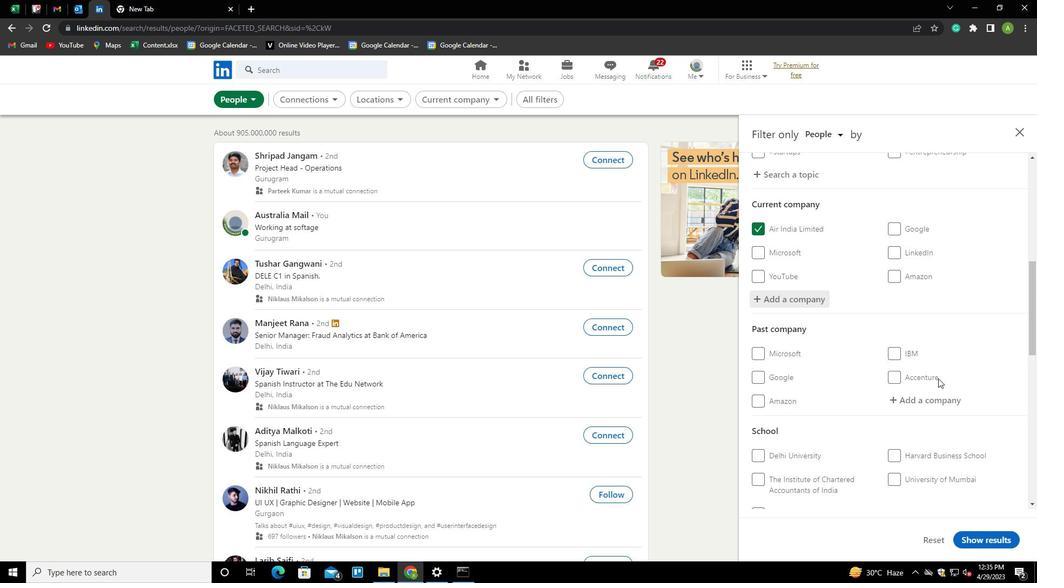 
Action: Mouse scrolled (938, 378) with delta (0, 0)
Screenshot: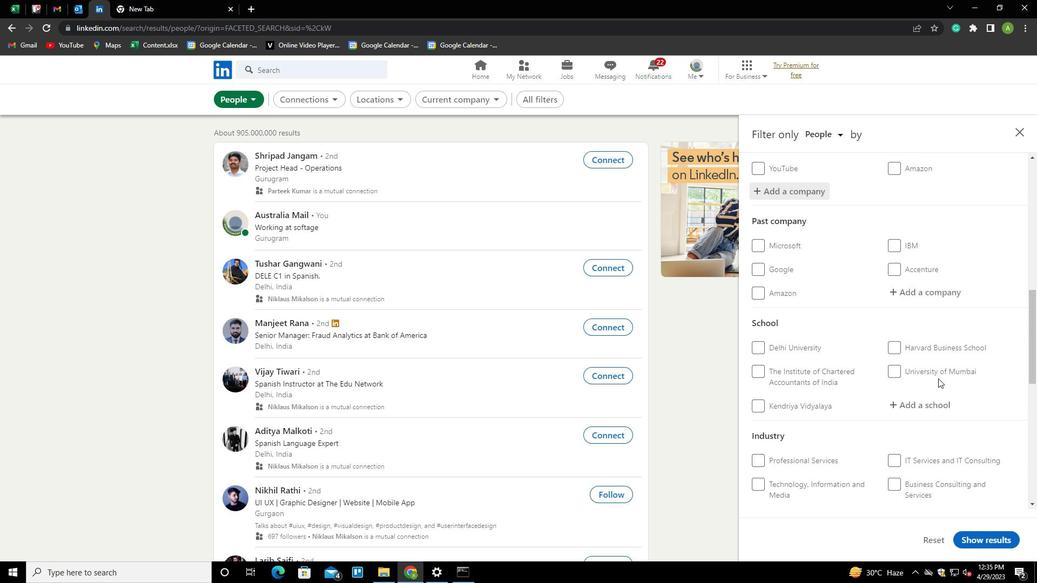 
Action: Mouse scrolled (938, 378) with delta (0, 0)
Screenshot: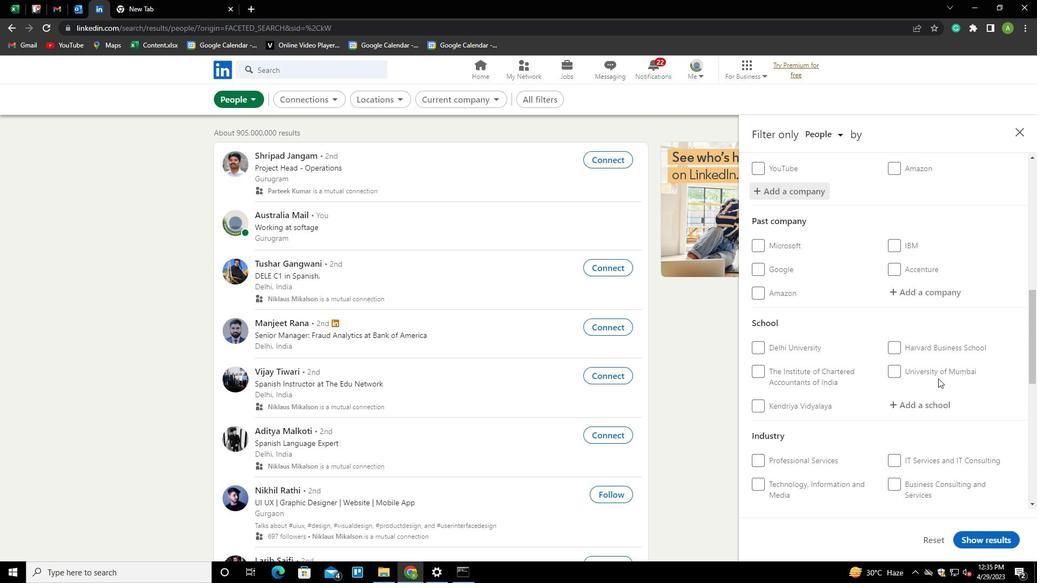 
Action: Mouse moved to (907, 292)
Screenshot: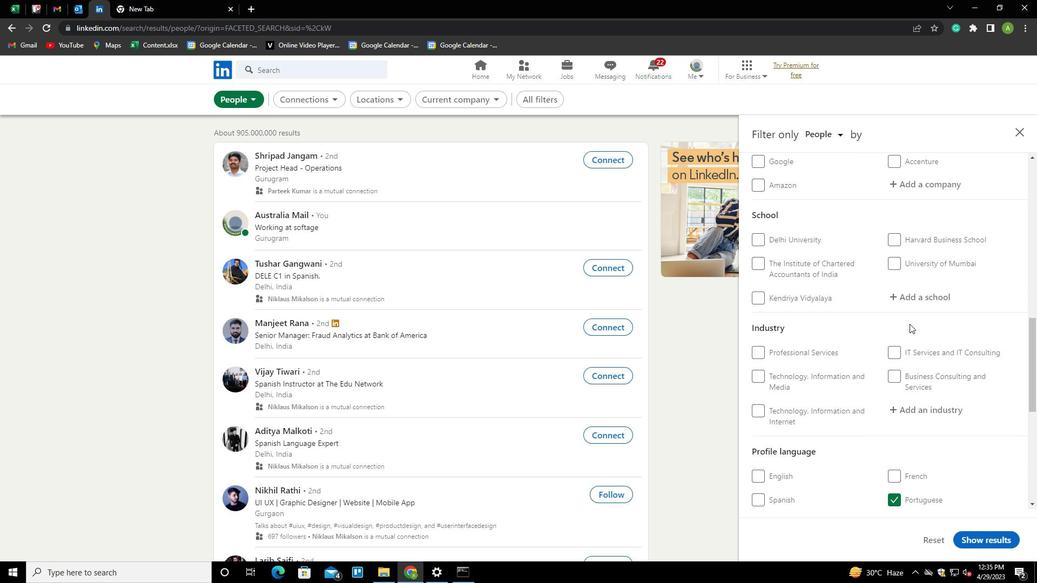
Action: Mouse pressed left at (907, 292)
Screenshot: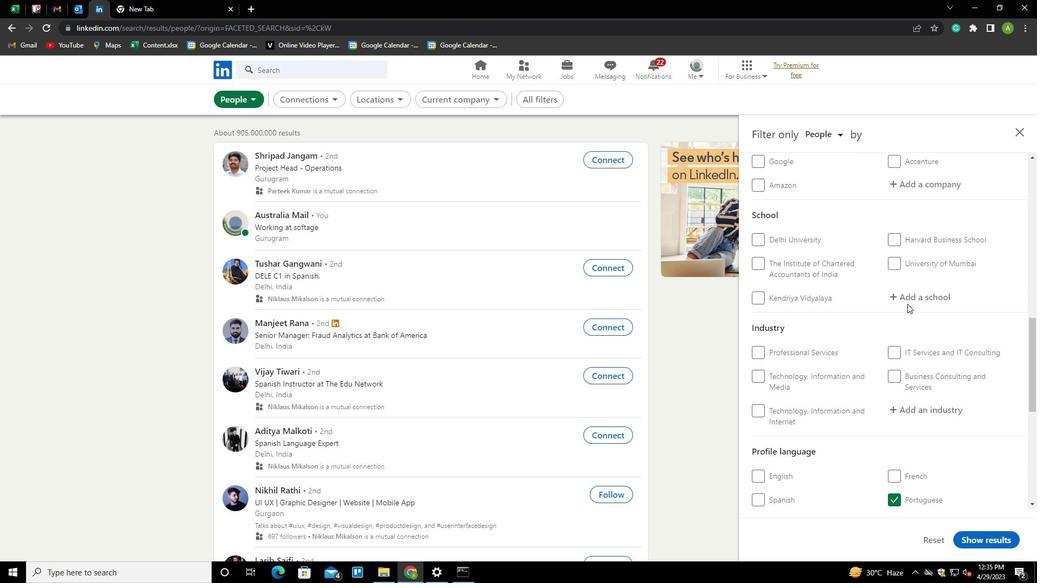 
Action: Key pressed <Key.shift>C<Key.backspace><Key.shift>B<Key.shift>H<Key.space><Key.shift><Key.shift><Key.shift><Key.shift><Key.shift><Key.shift><Key.shift><Key.shift>GA<Key.left><Key.left><Key.left><Key.left><Key.space><Key.right><Key.right><Key.down><Key.enter>
Screenshot: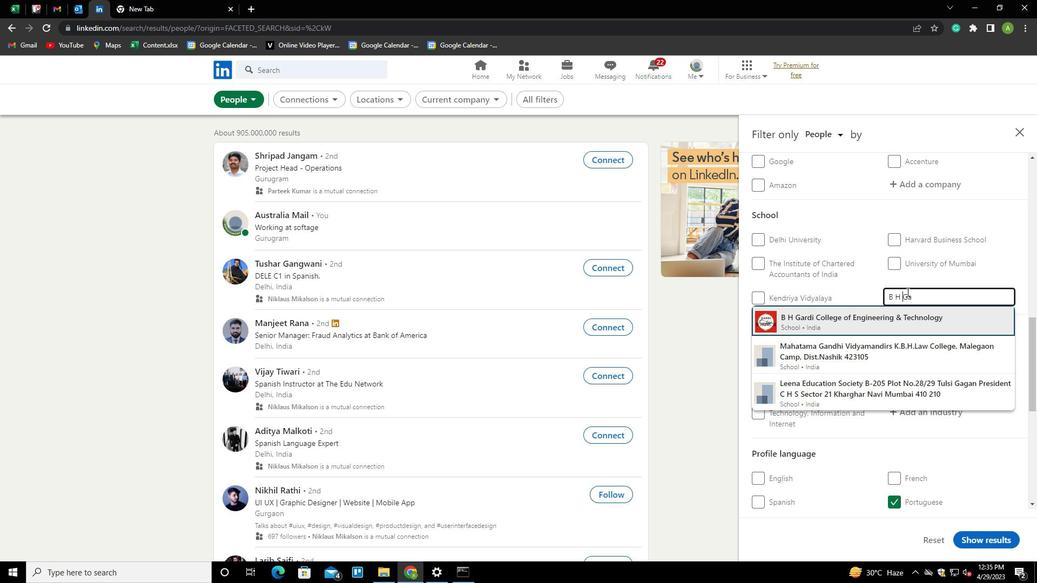
Action: Mouse scrolled (907, 291) with delta (0, 0)
Screenshot: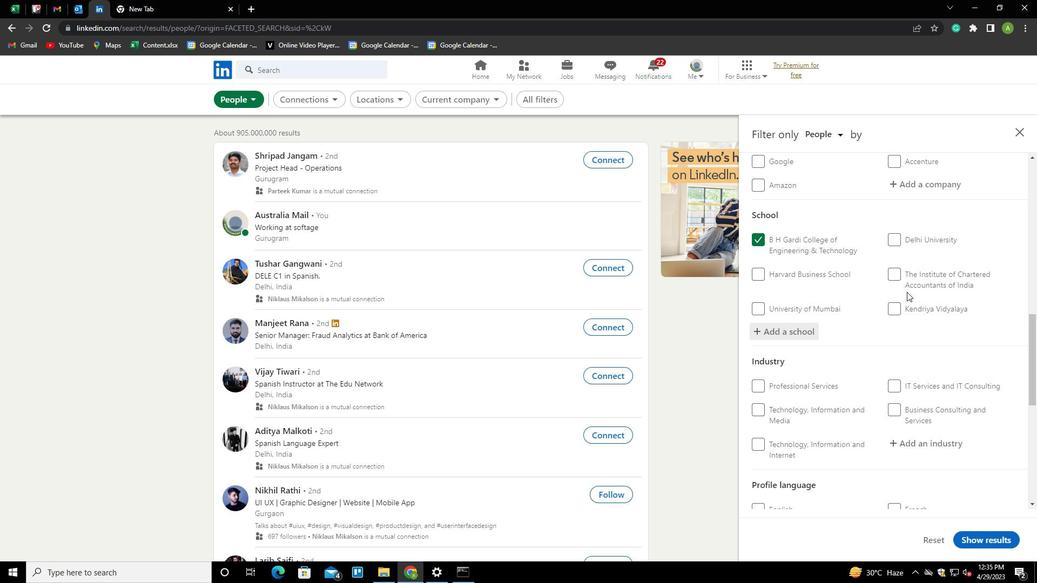 
Action: Mouse scrolled (907, 291) with delta (0, 0)
Screenshot: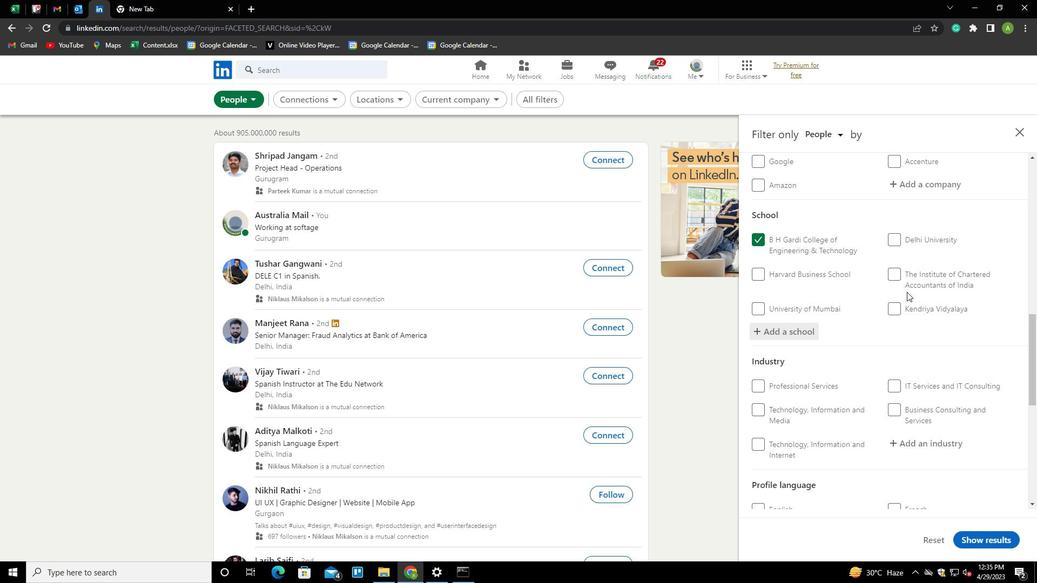 
Action: Mouse scrolled (907, 291) with delta (0, 0)
Screenshot: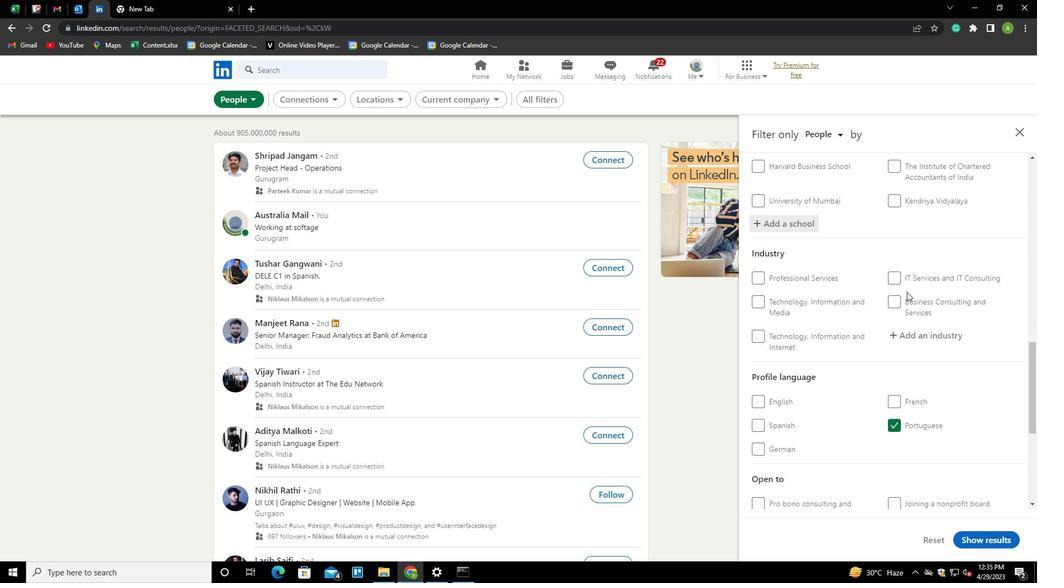 
Action: Mouse scrolled (907, 291) with delta (0, 0)
Screenshot: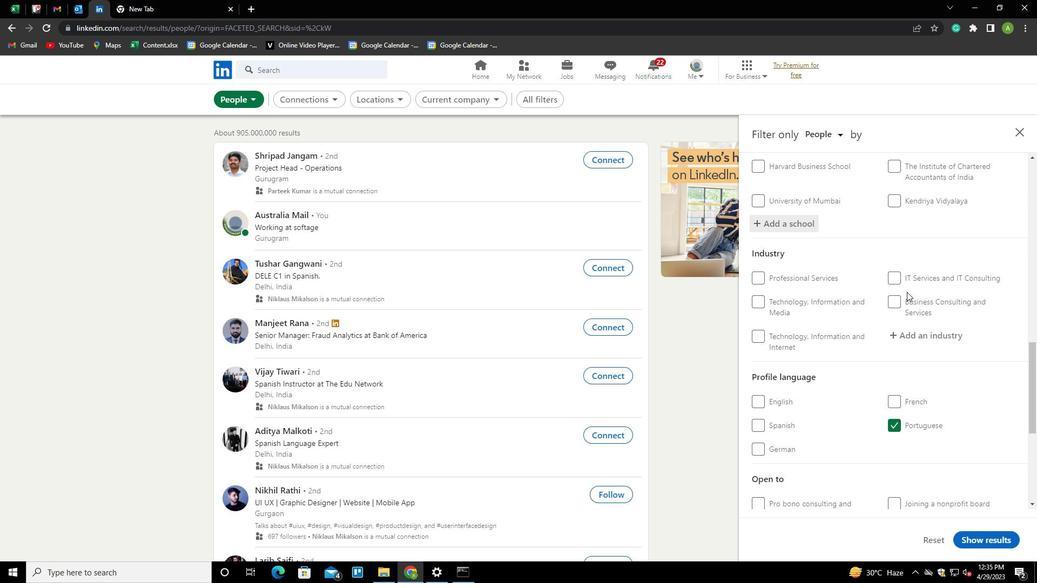 
Action: Mouse moved to (908, 229)
Screenshot: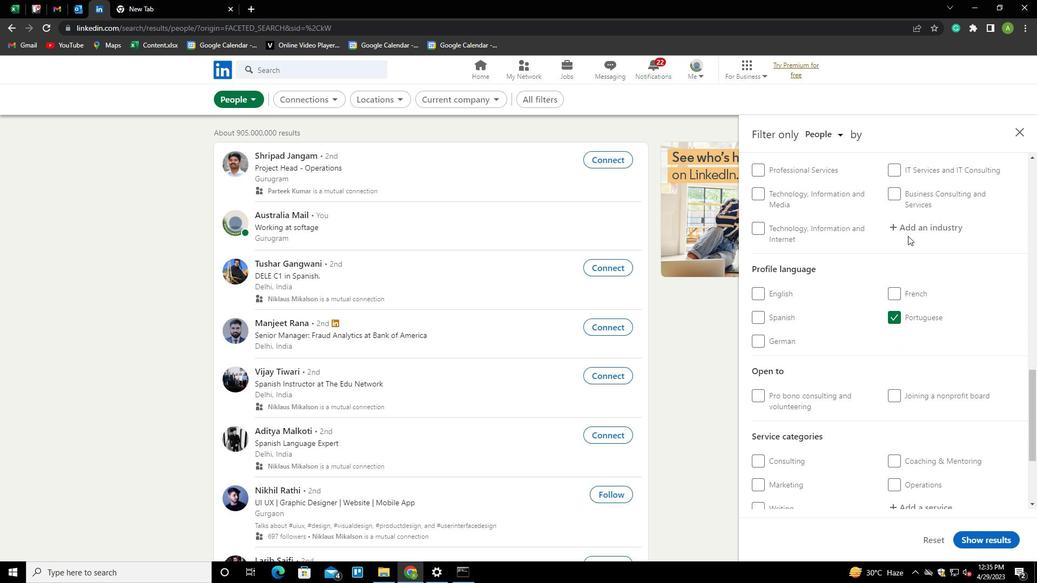 
Action: Mouse pressed left at (908, 229)
Screenshot: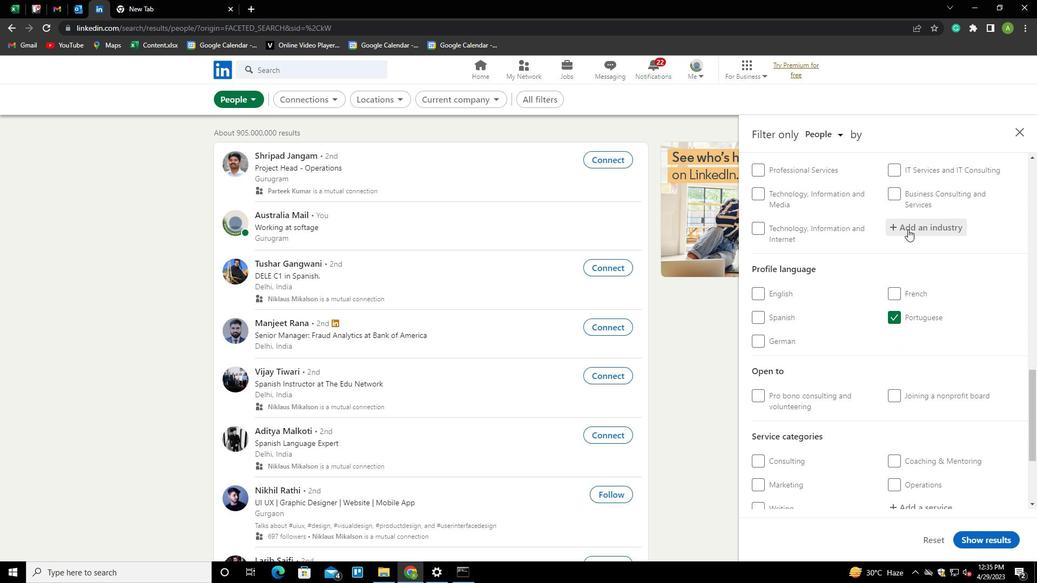 
Action: Key pressed <Key.shift>PAPER<Key.down><Key.enter>
Screenshot: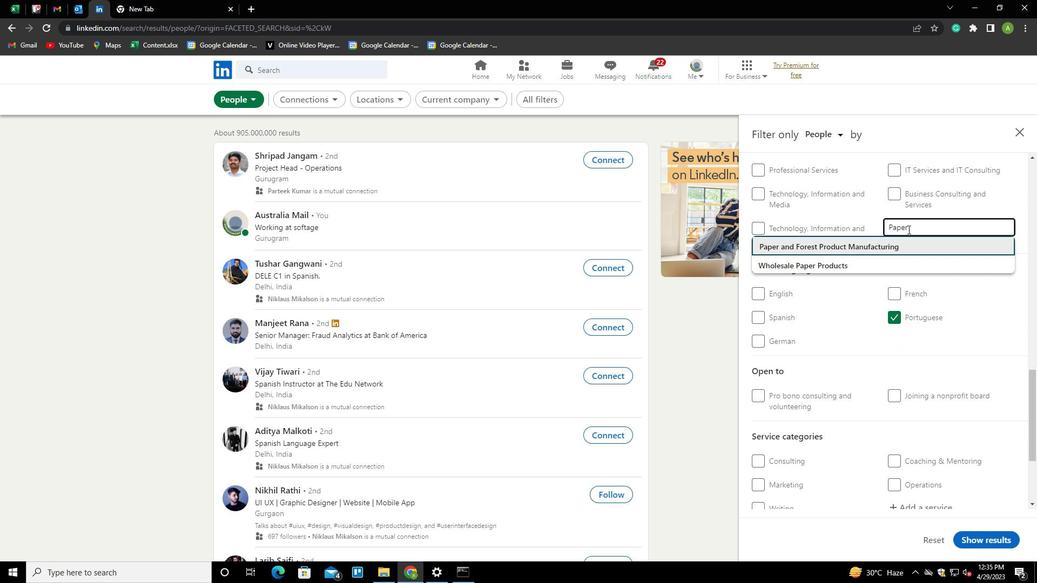 
Action: Mouse scrolled (908, 229) with delta (0, 0)
Screenshot: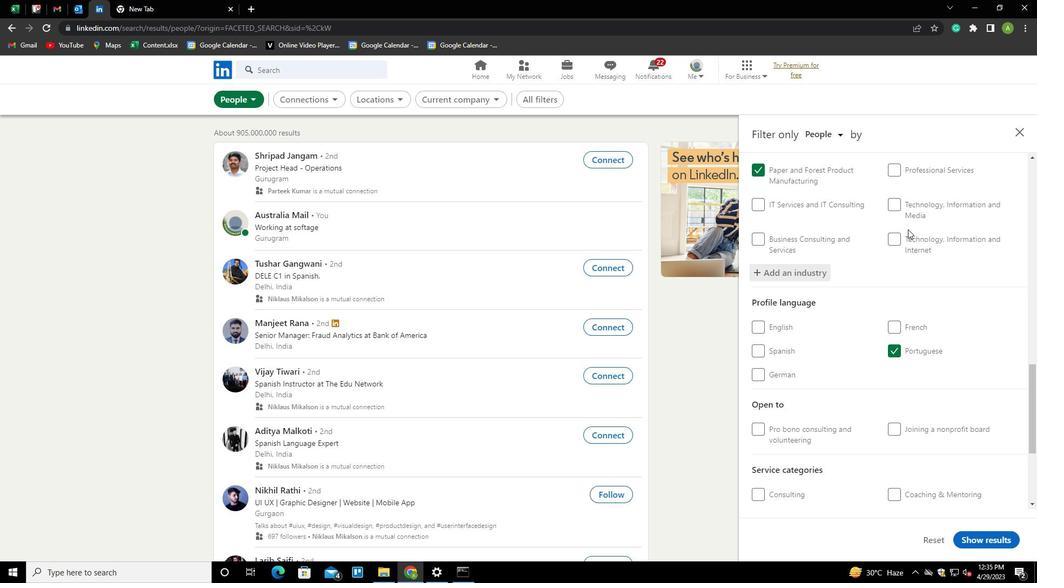 
Action: Mouse scrolled (908, 229) with delta (0, 0)
Screenshot: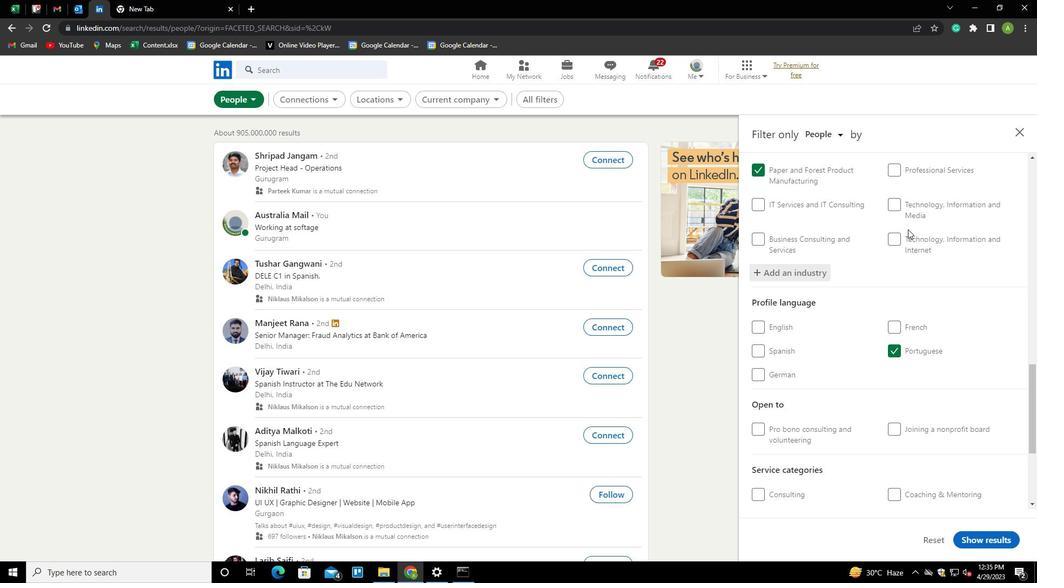 
Action: Mouse scrolled (908, 229) with delta (0, 0)
Screenshot: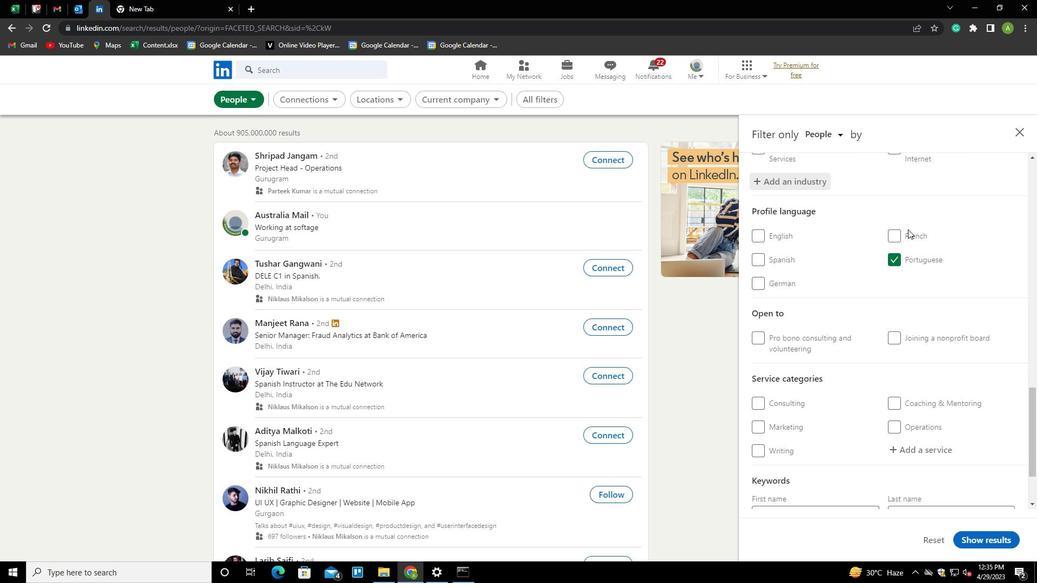 
Action: Mouse moved to (896, 272)
Screenshot: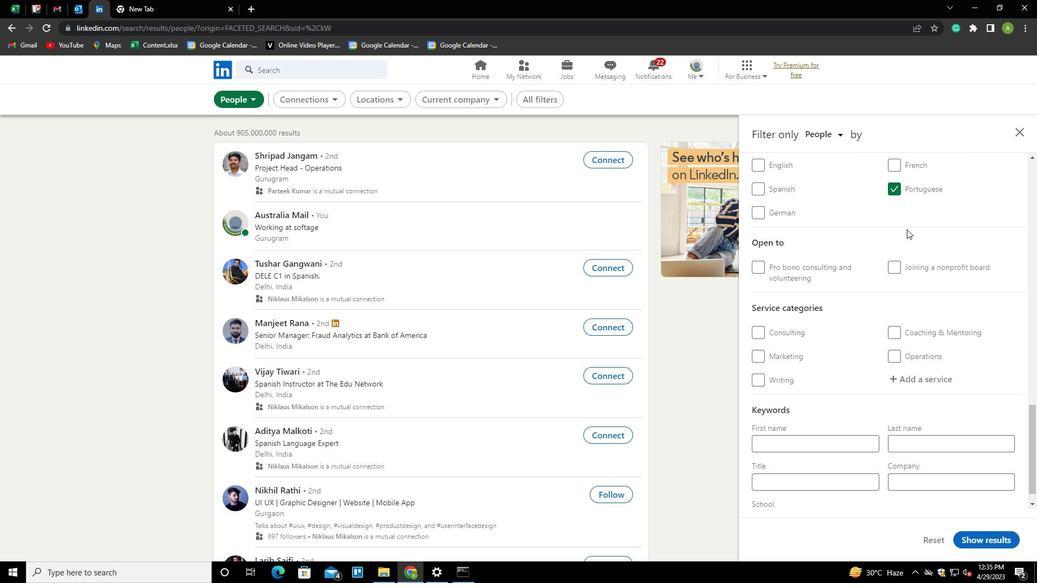 
Action: Mouse scrolled (896, 271) with delta (0, 0)
Screenshot: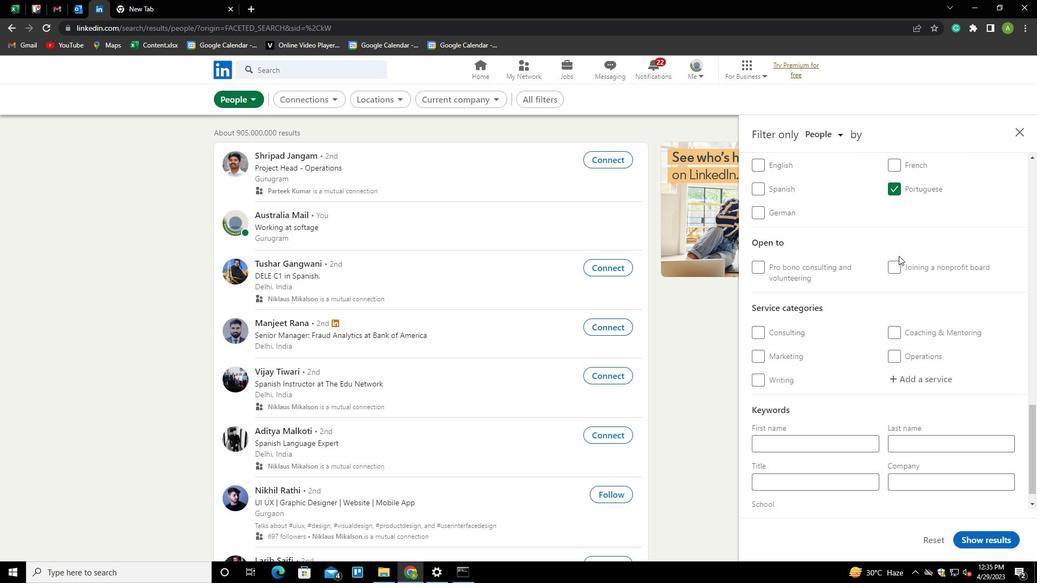 
Action: Mouse scrolled (896, 271) with delta (0, 0)
Screenshot: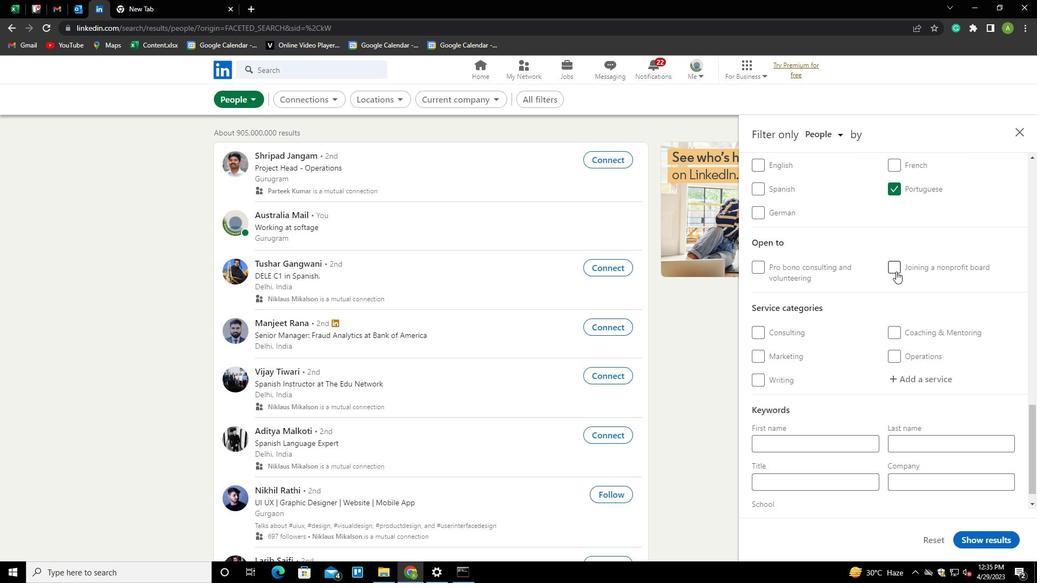 
Action: Mouse moved to (917, 353)
Screenshot: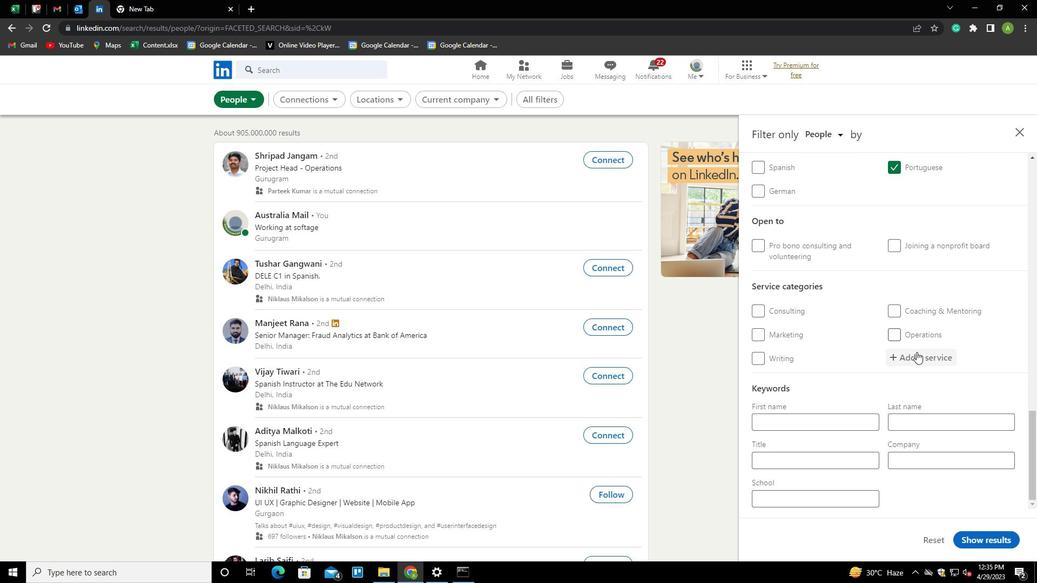 
Action: Mouse pressed left at (917, 353)
Screenshot: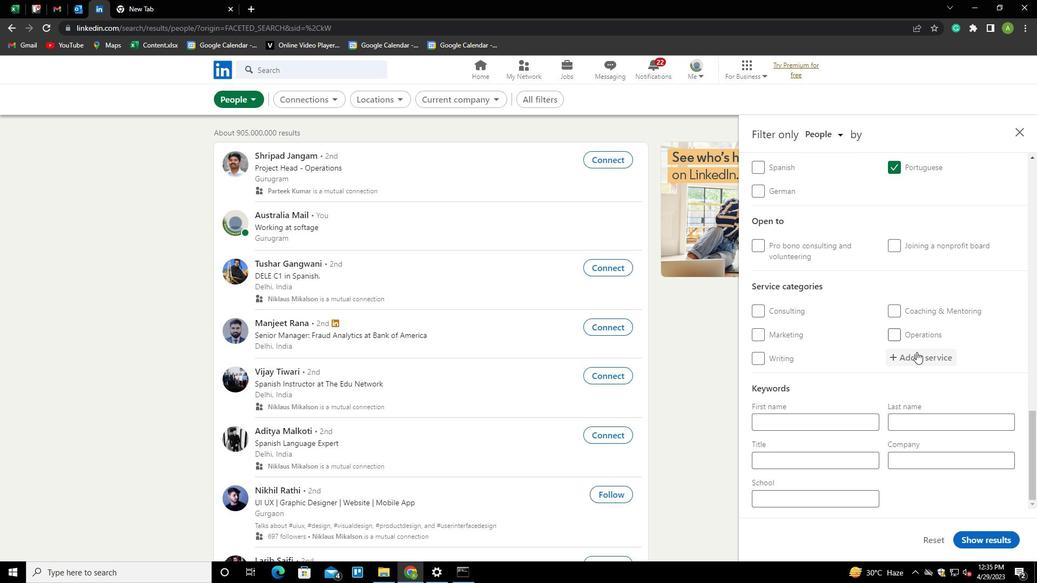 
Action: Mouse moved to (920, 357)
Screenshot: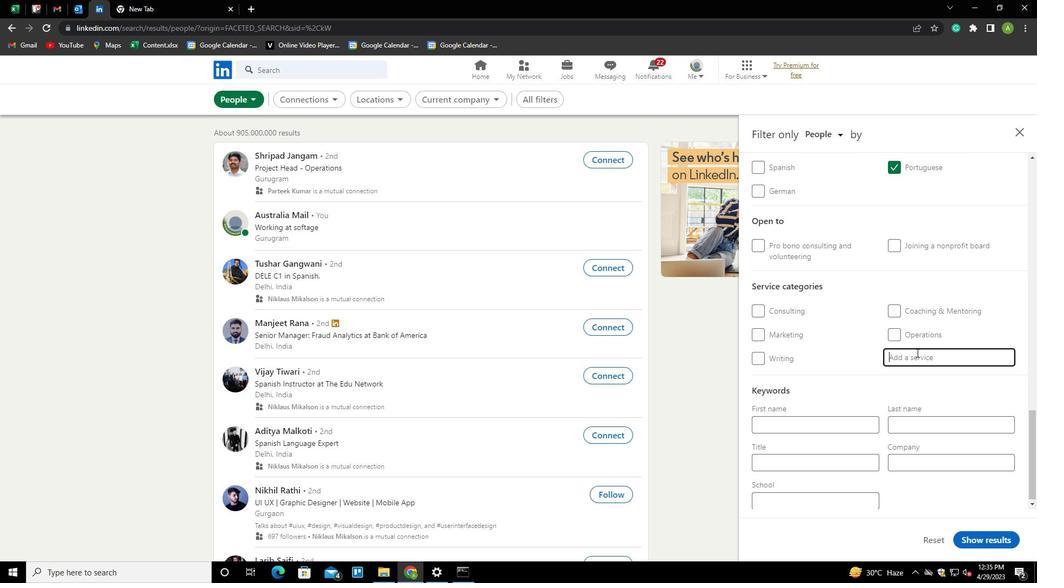 
Action: Mouse pressed left at (920, 357)
Screenshot: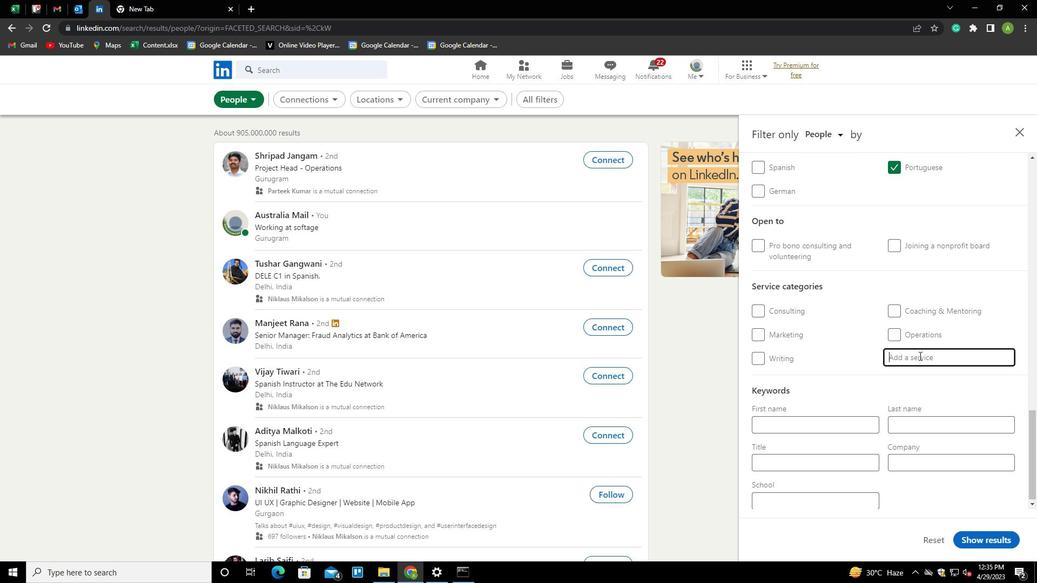 
Action: Key pressed <Key.shift>CORPORATE<Key.down><Key.enter>
Screenshot: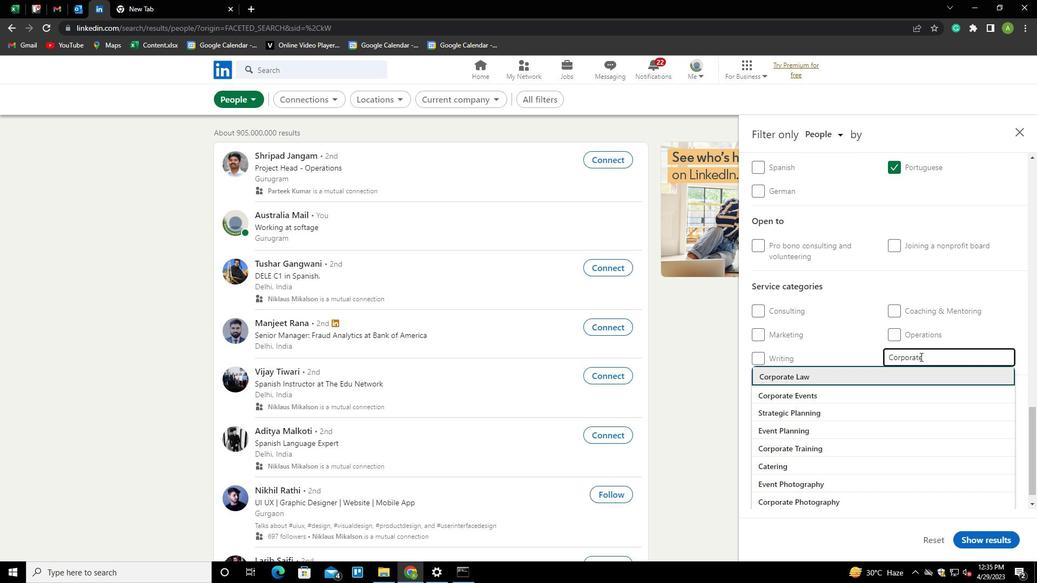 
Action: Mouse scrolled (920, 356) with delta (0, 0)
Screenshot: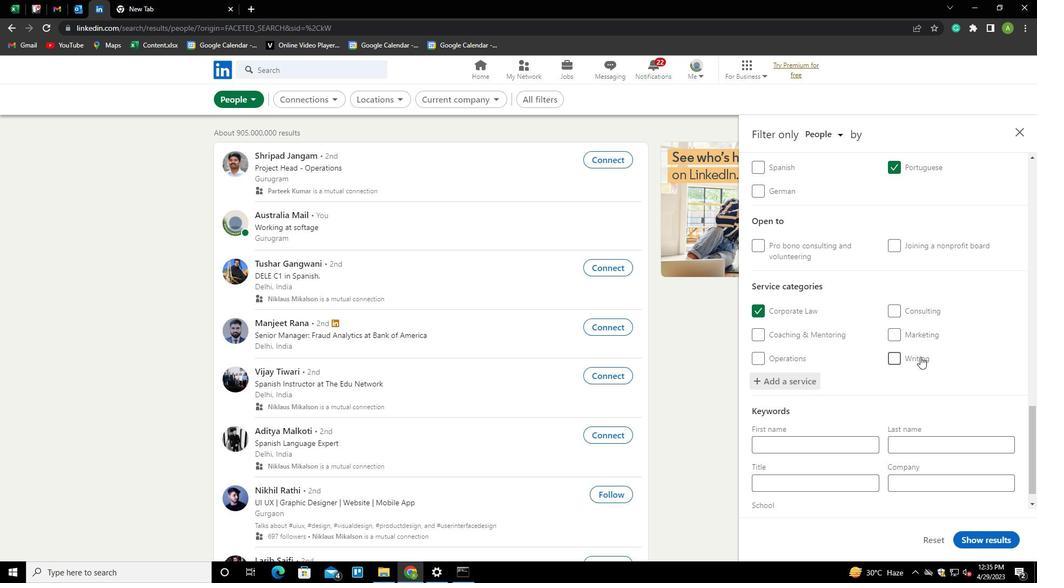 
Action: Mouse scrolled (920, 356) with delta (0, 0)
Screenshot: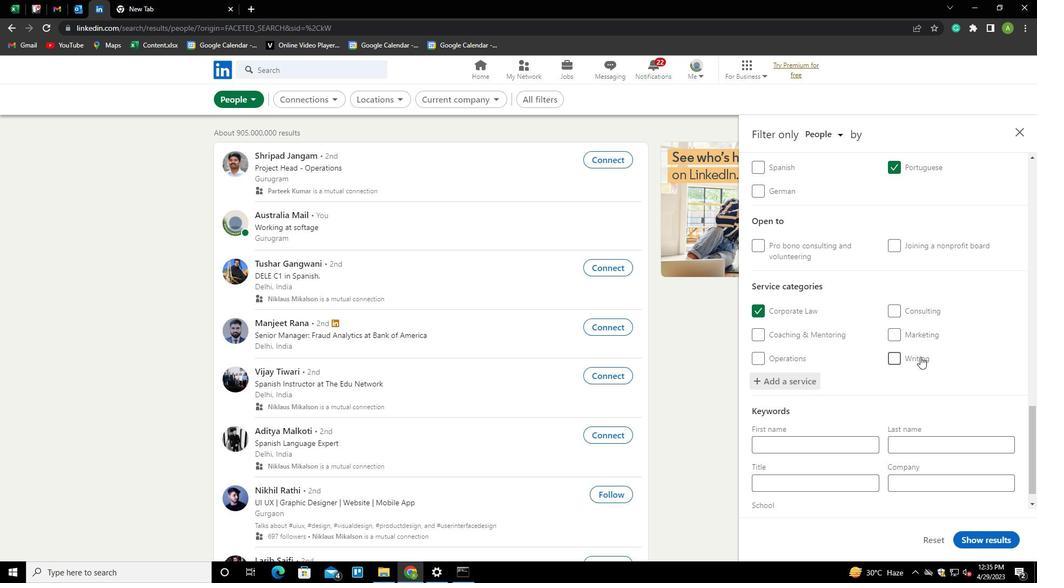 
Action: Mouse scrolled (920, 356) with delta (0, 0)
Screenshot: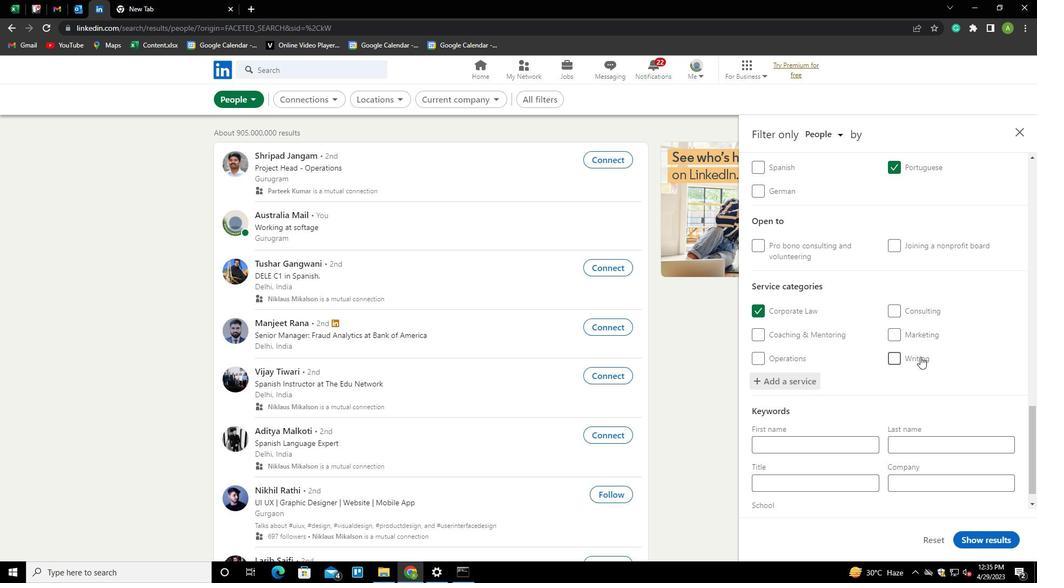 
Action: Mouse scrolled (920, 356) with delta (0, 0)
Screenshot: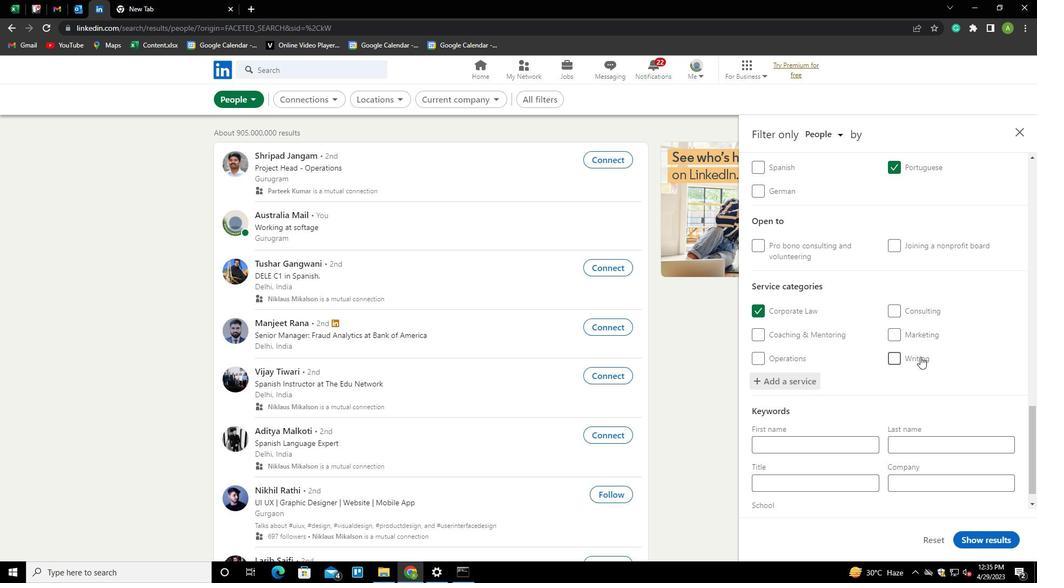 
Action: Mouse scrolled (920, 356) with delta (0, 0)
Screenshot: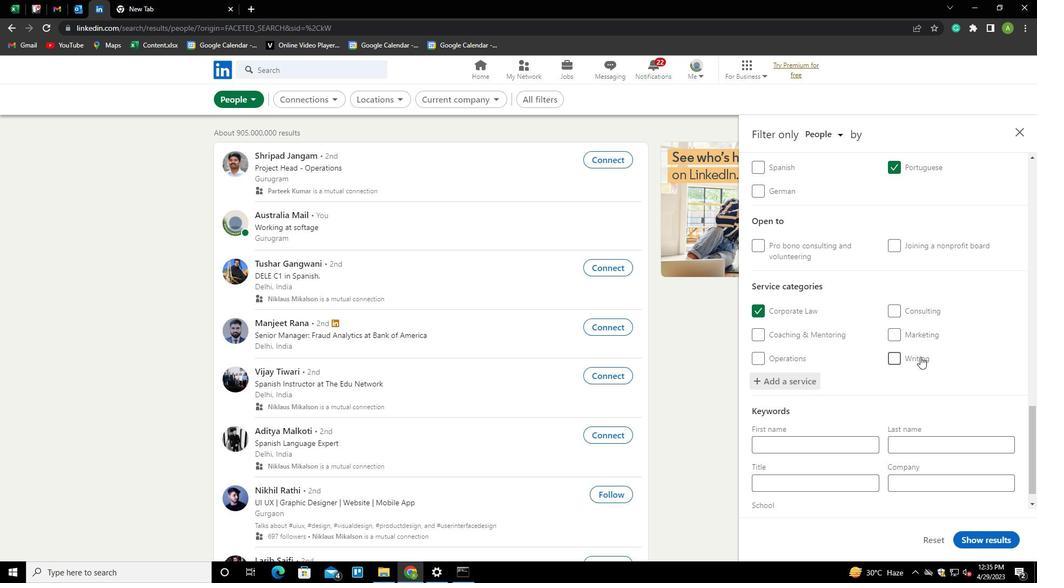
Action: Mouse moved to (847, 465)
Screenshot: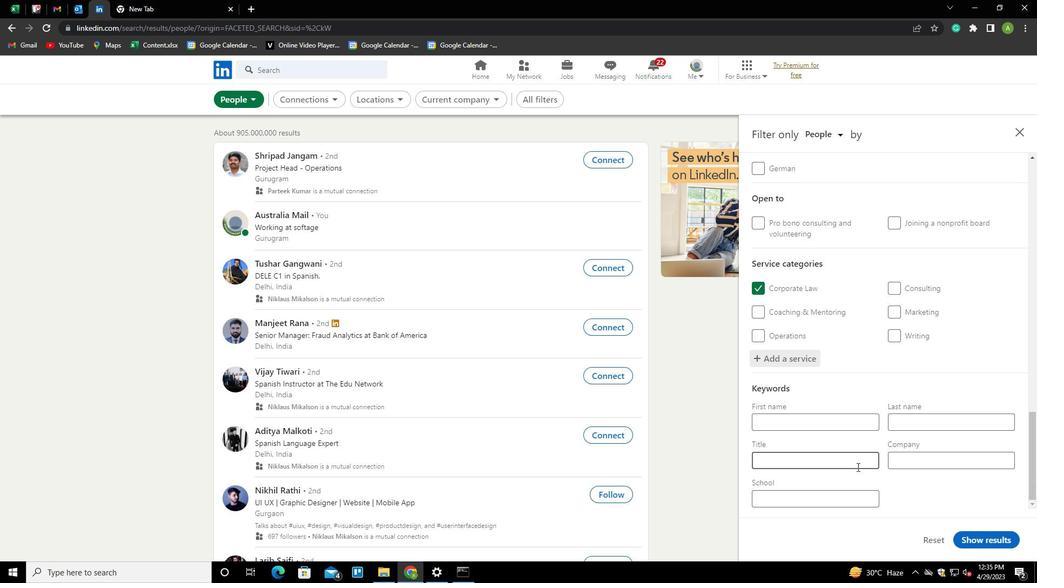 
Action: Mouse pressed left at (847, 465)
Screenshot: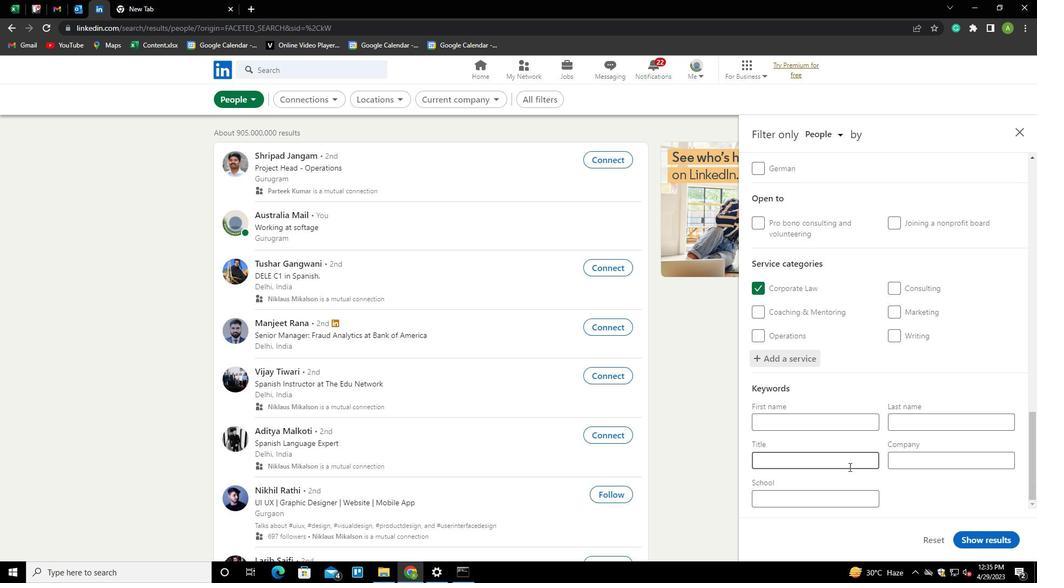 
Action: Key pressed <Key.shift>CARPENTER
Screenshot: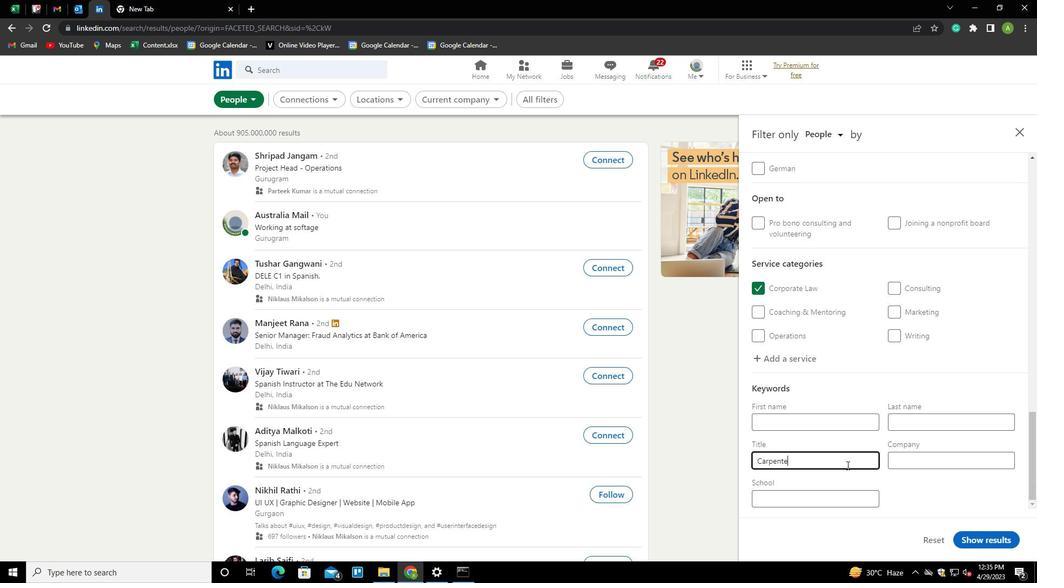 
Action: Mouse moved to (931, 493)
Screenshot: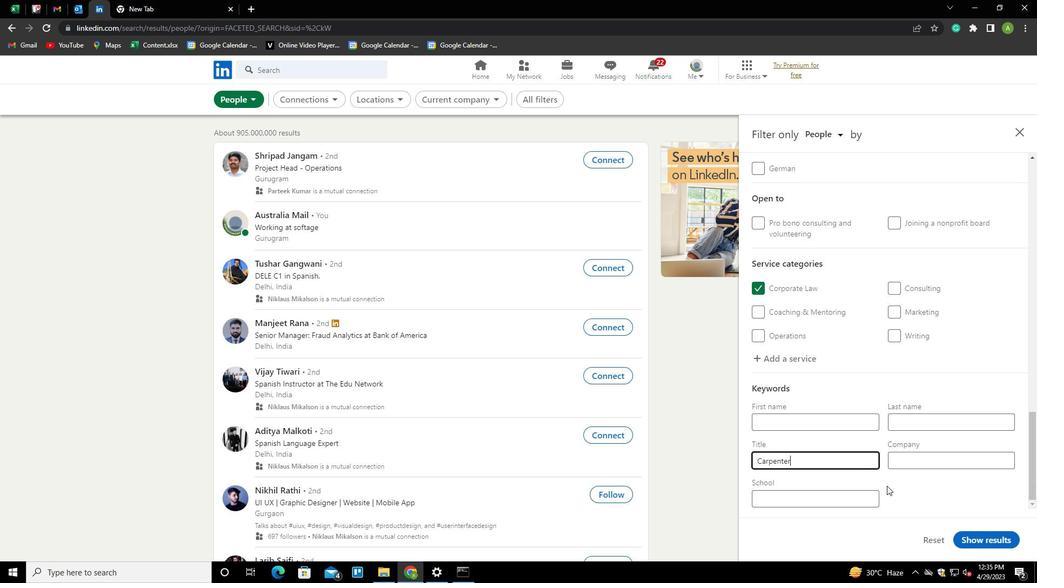 
Action: Mouse pressed left at (931, 493)
Screenshot: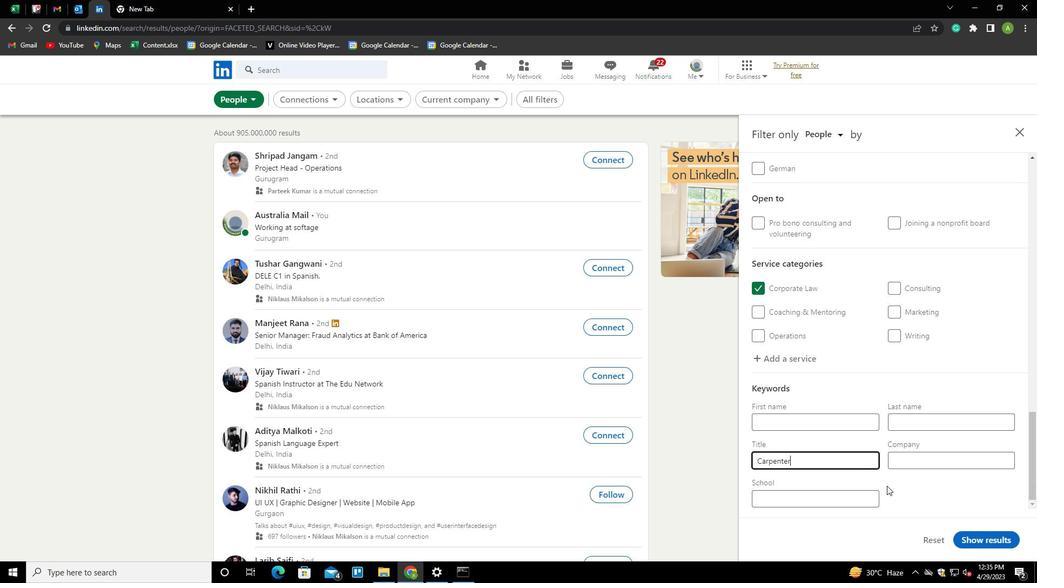 
Action: Mouse moved to (976, 535)
Screenshot: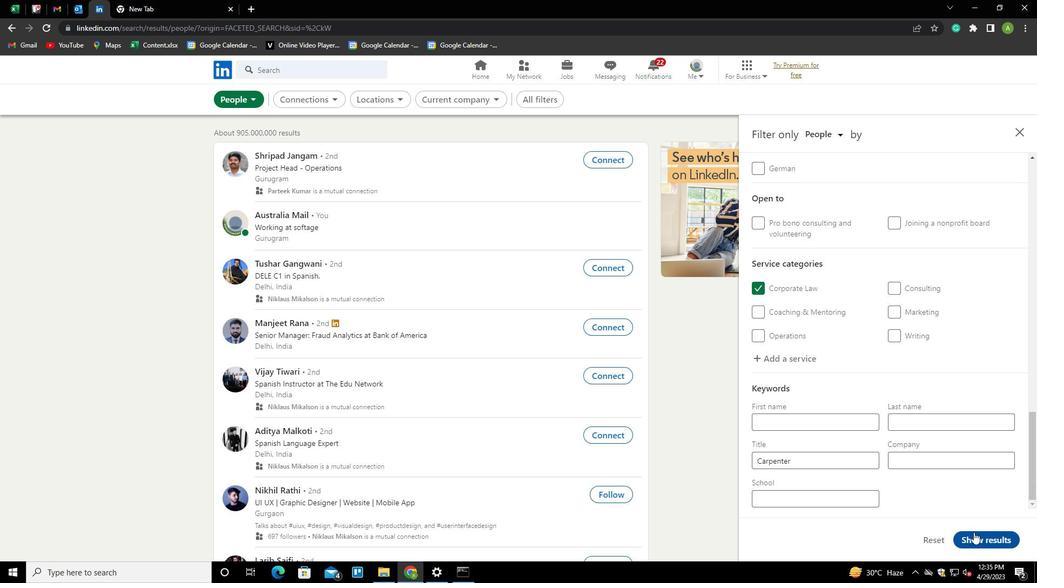 
Action: Mouse pressed left at (976, 535)
Screenshot: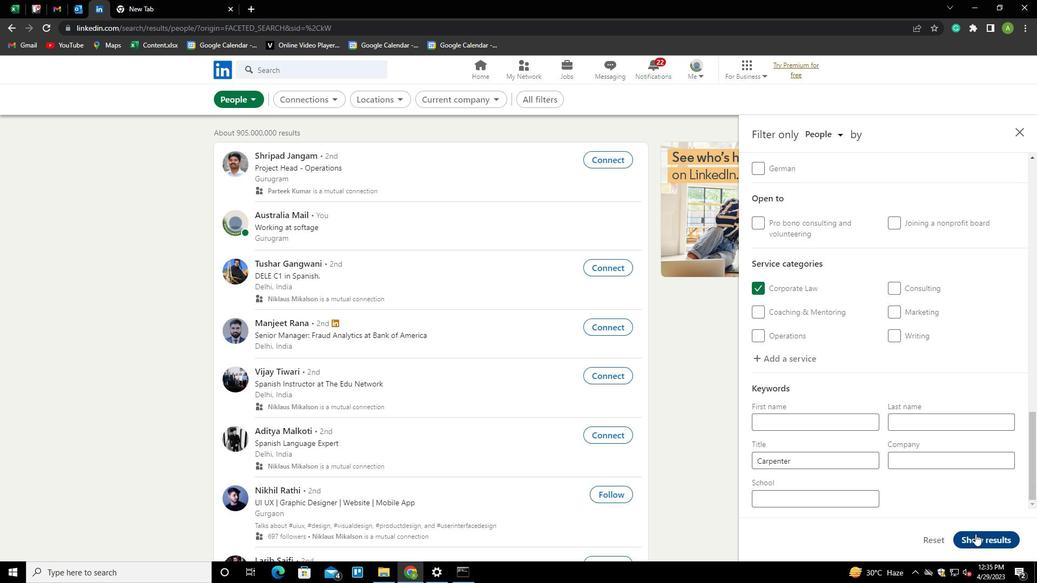 
